 Task: Create a due date automation trigger when advanced on, 2 hours before a card is due add fields with custom field "Resume" set to a number greater or equal to 1 and lower than 10.
Action: Mouse moved to (1239, 94)
Screenshot: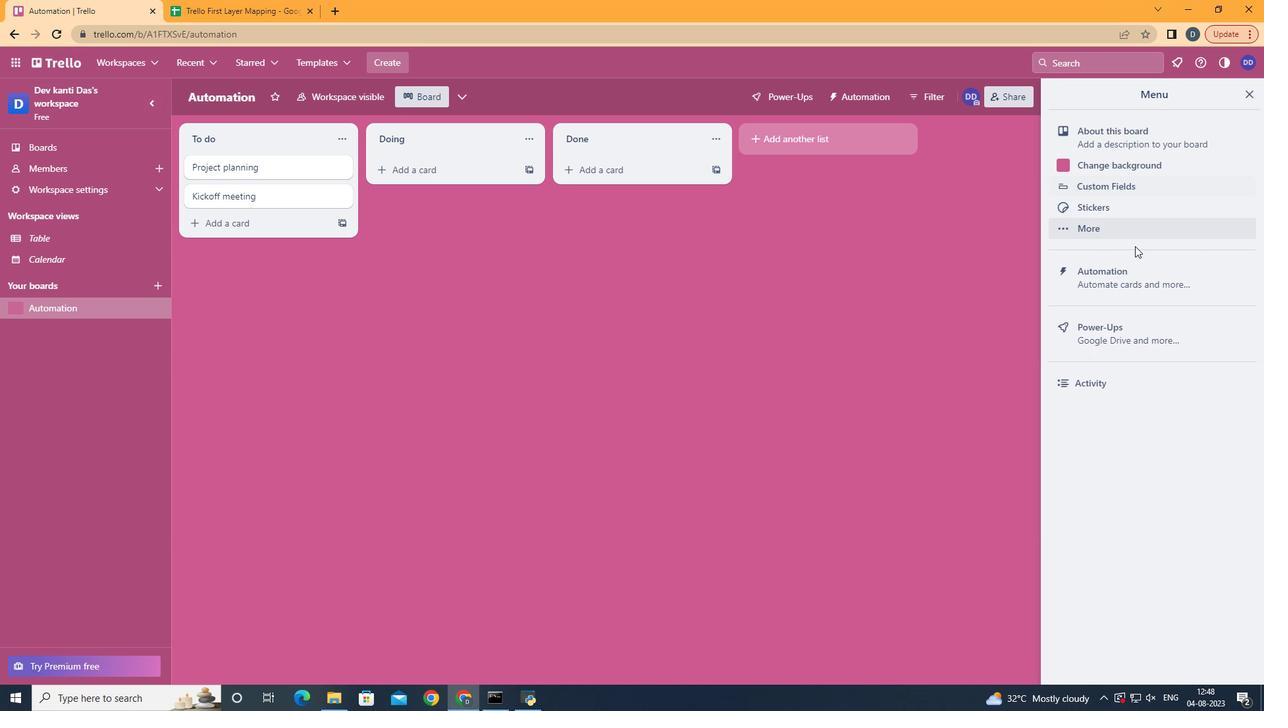
Action: Mouse pressed left at (1239, 94)
Screenshot: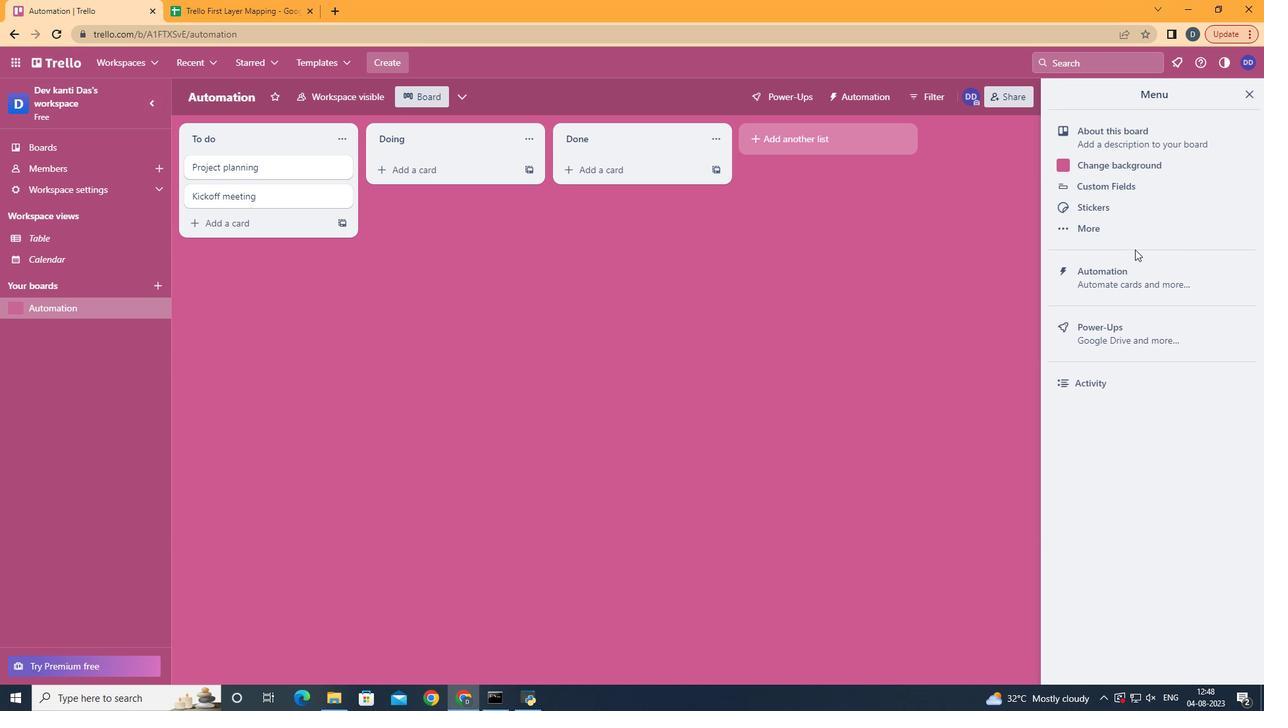 
Action: Mouse moved to (1126, 259)
Screenshot: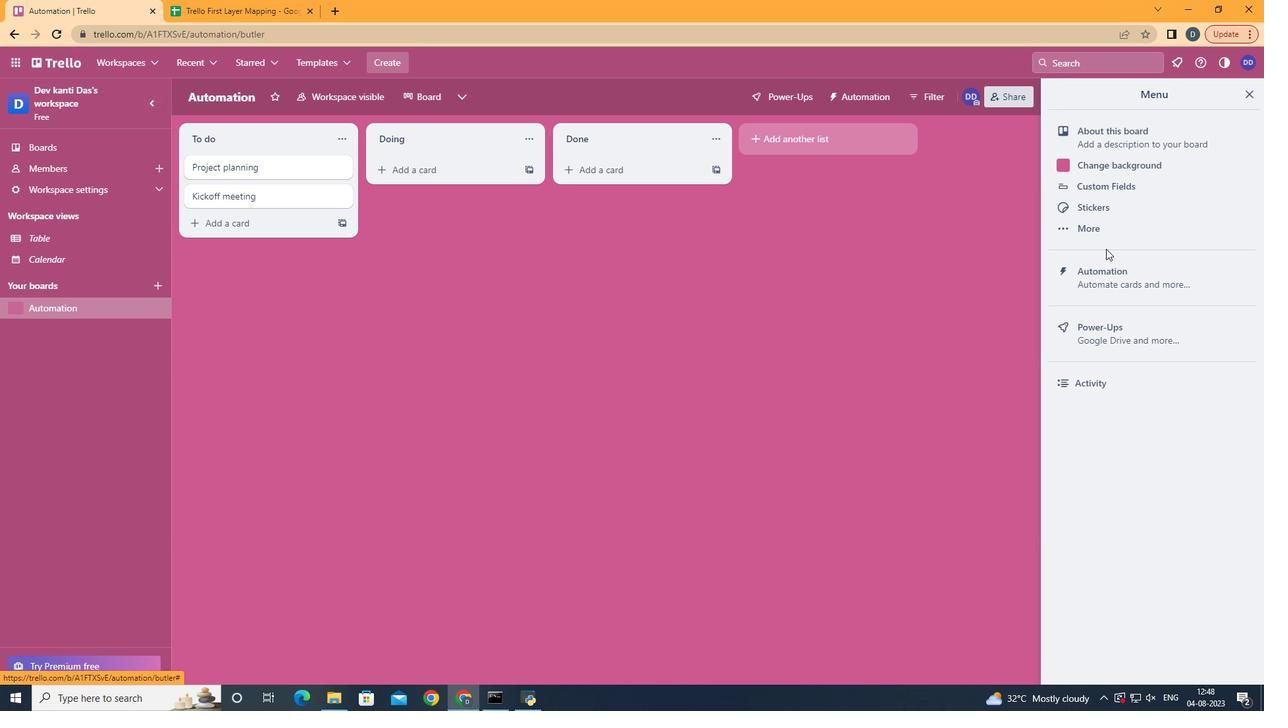 
Action: Mouse pressed left at (1126, 259)
Screenshot: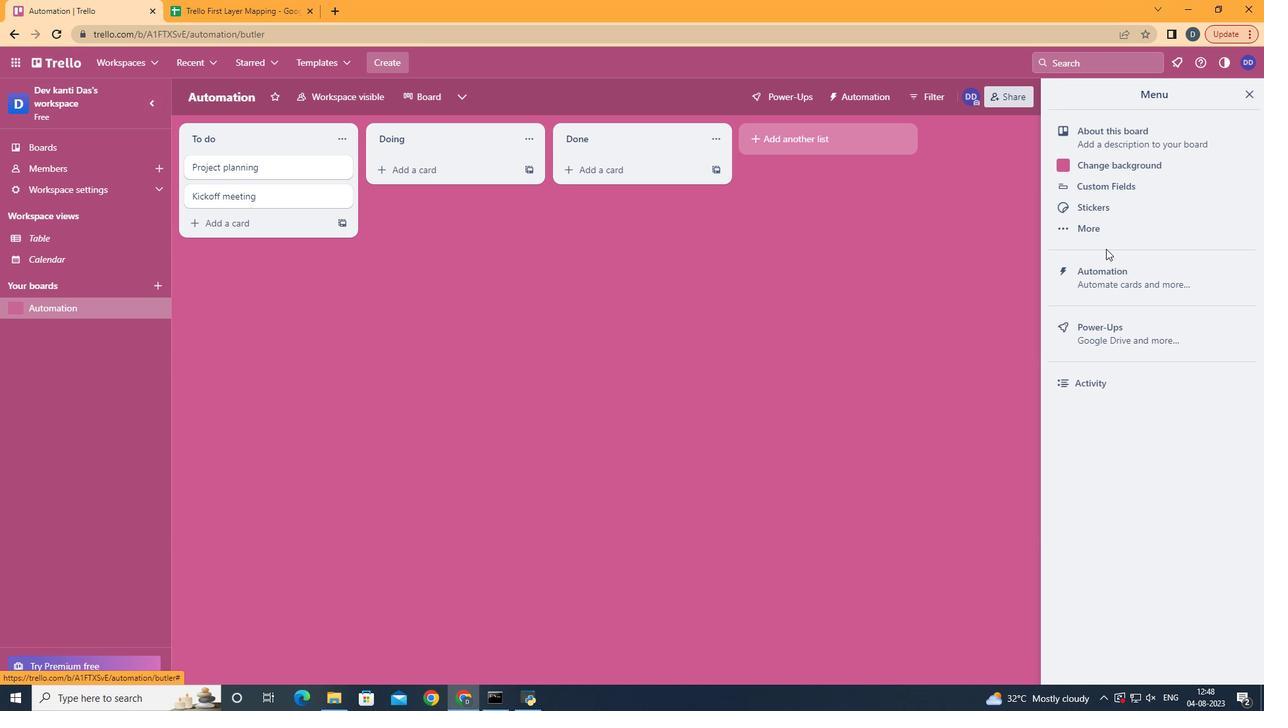 
Action: Mouse moved to (260, 259)
Screenshot: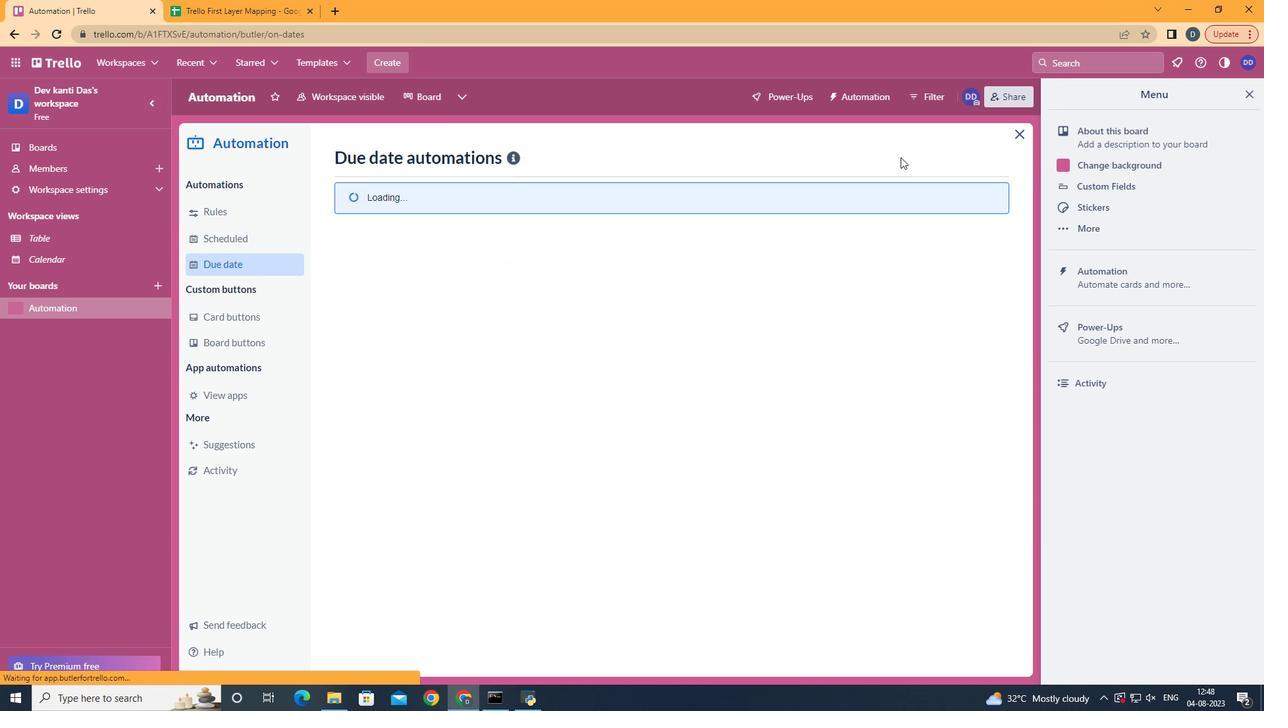 
Action: Mouse pressed left at (260, 259)
Screenshot: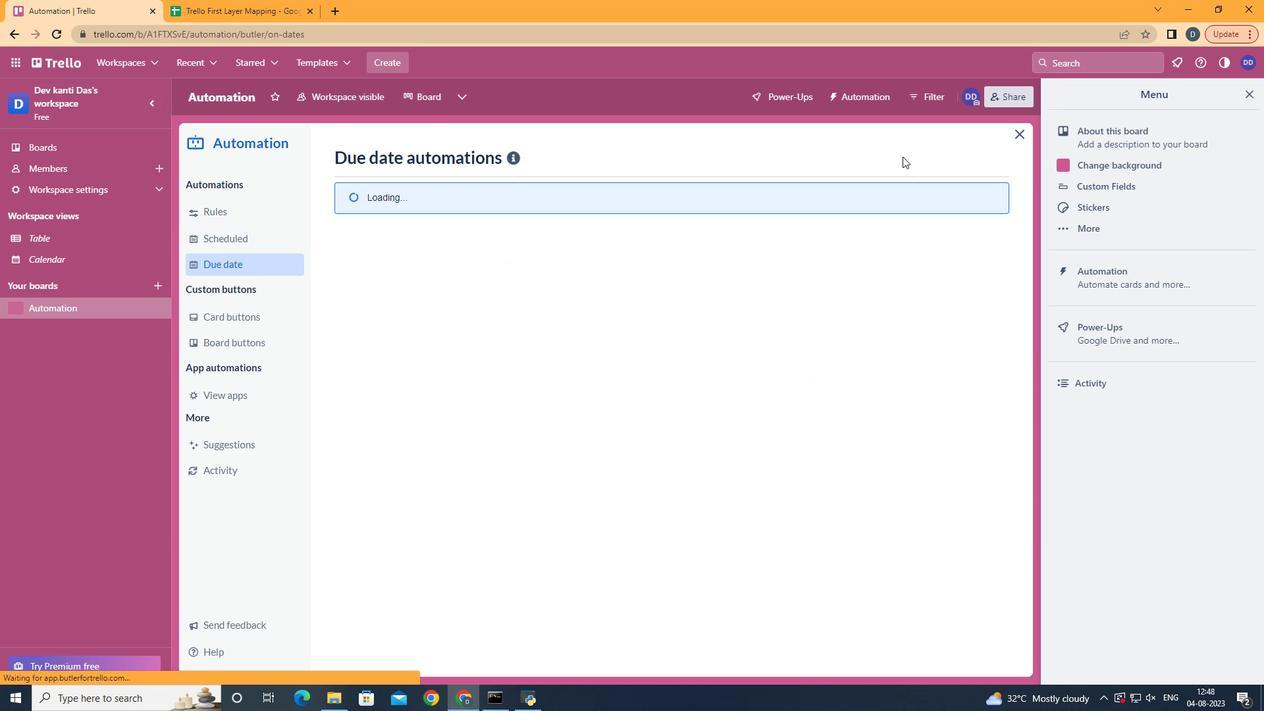 
Action: Mouse moved to (922, 156)
Screenshot: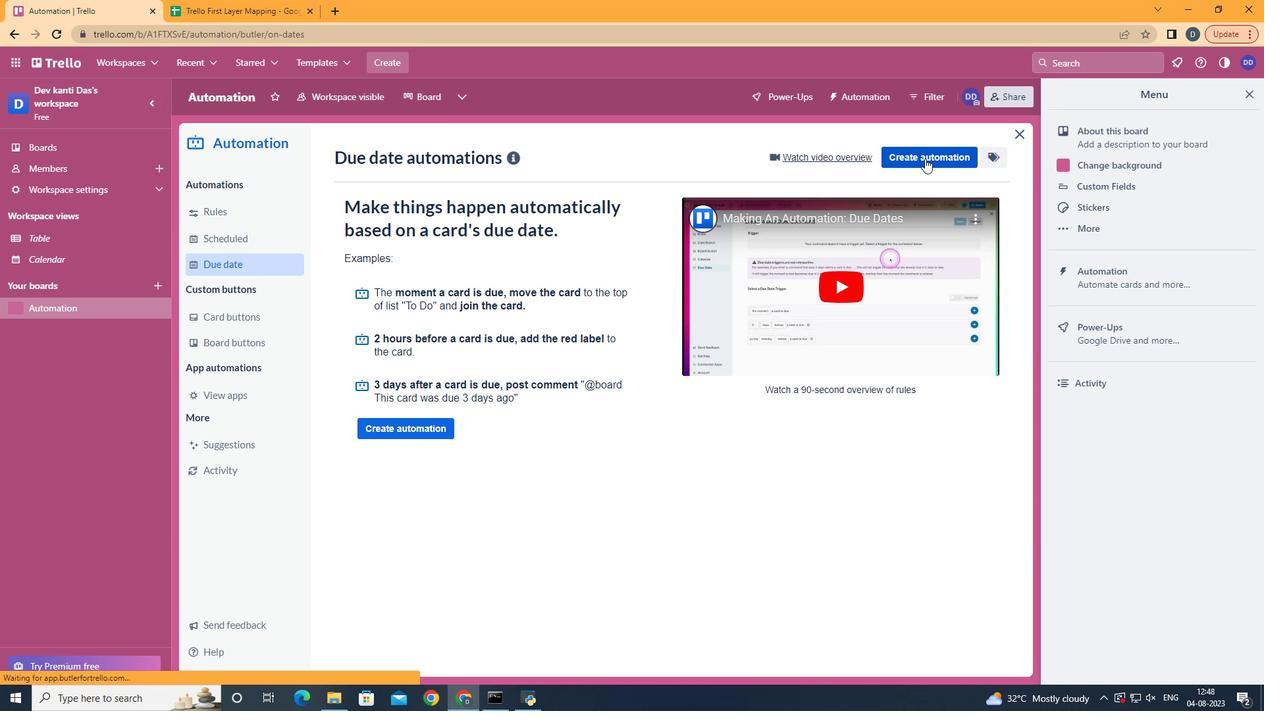 
Action: Mouse pressed left at (922, 156)
Screenshot: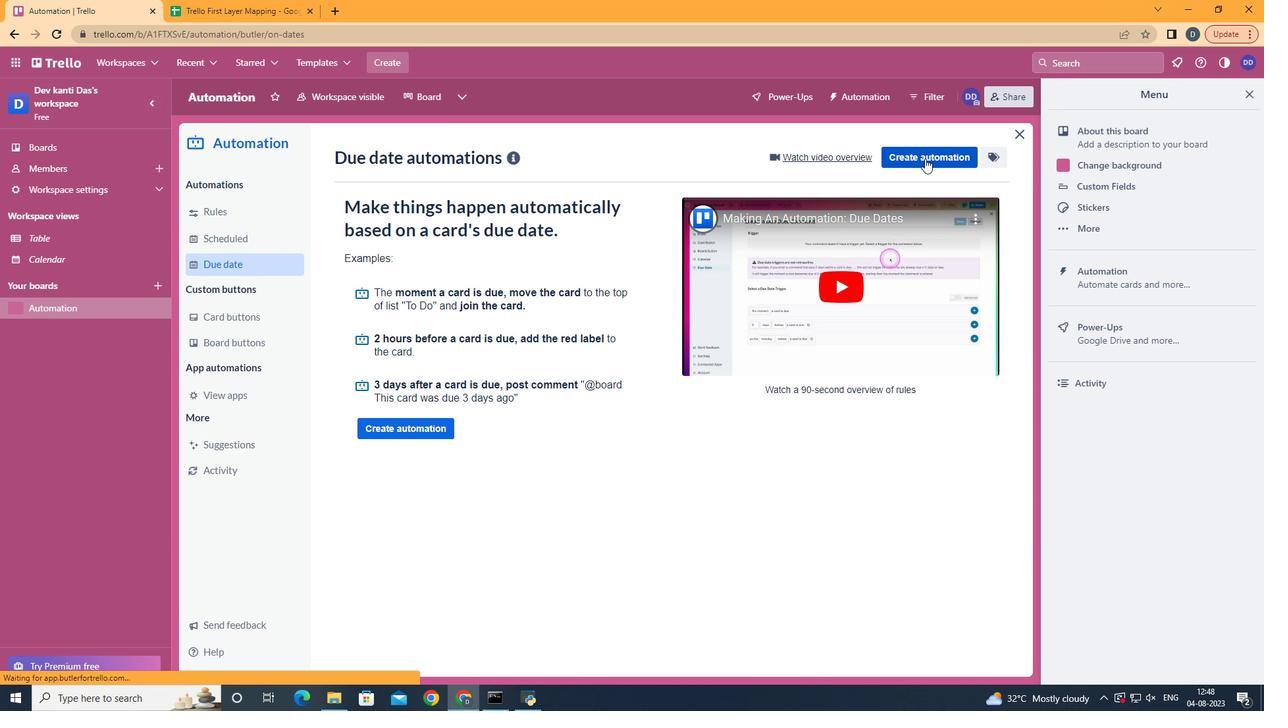
Action: Mouse pressed left at (922, 156)
Screenshot: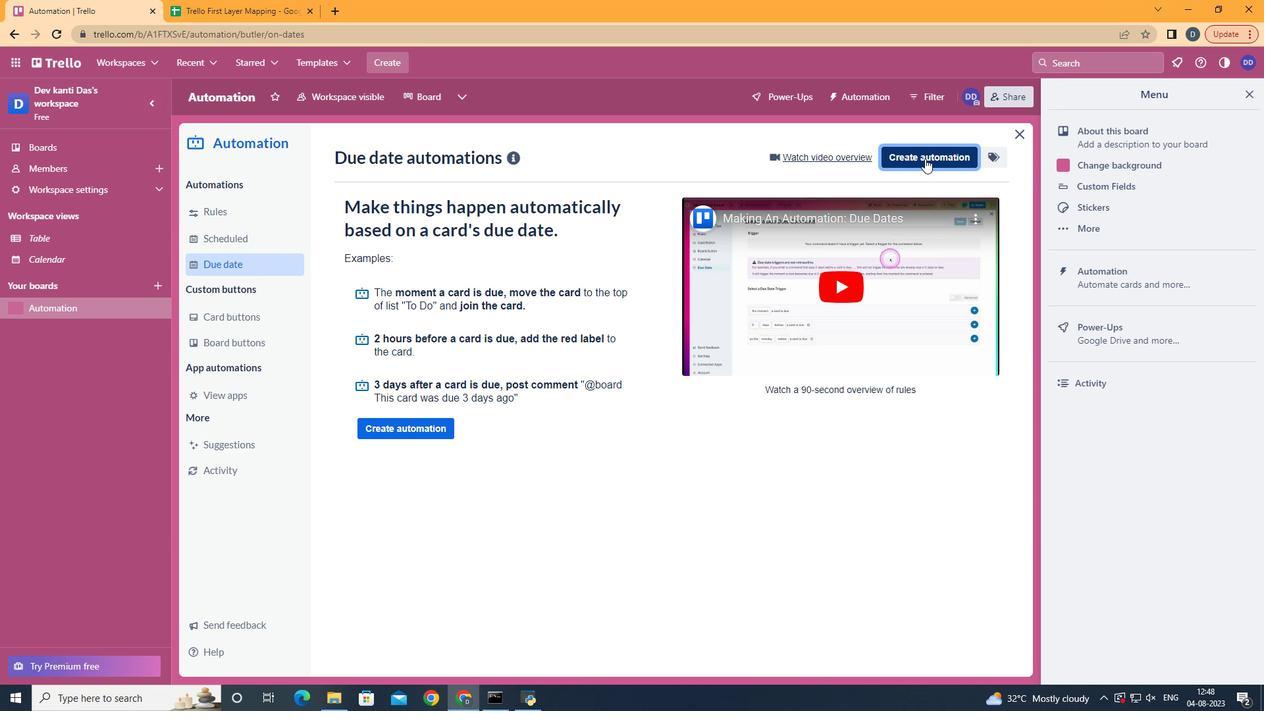 
Action: Mouse moved to (752, 285)
Screenshot: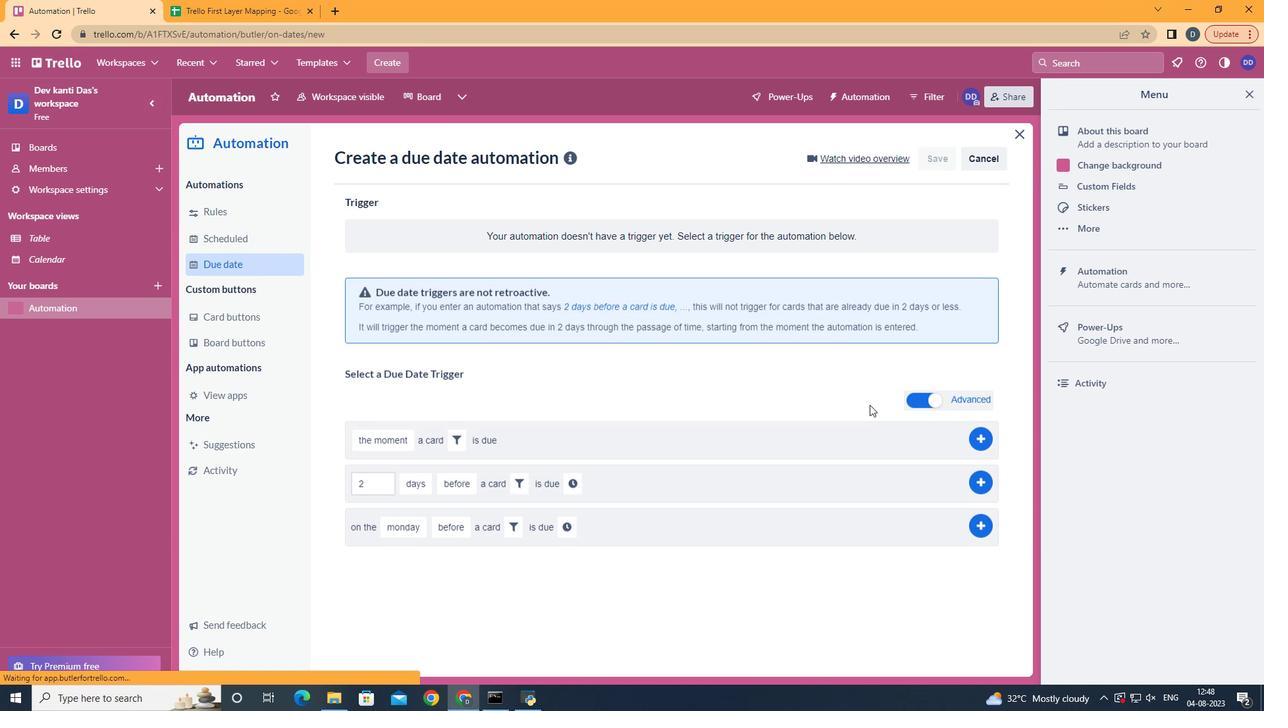
Action: Mouse pressed left at (752, 285)
Screenshot: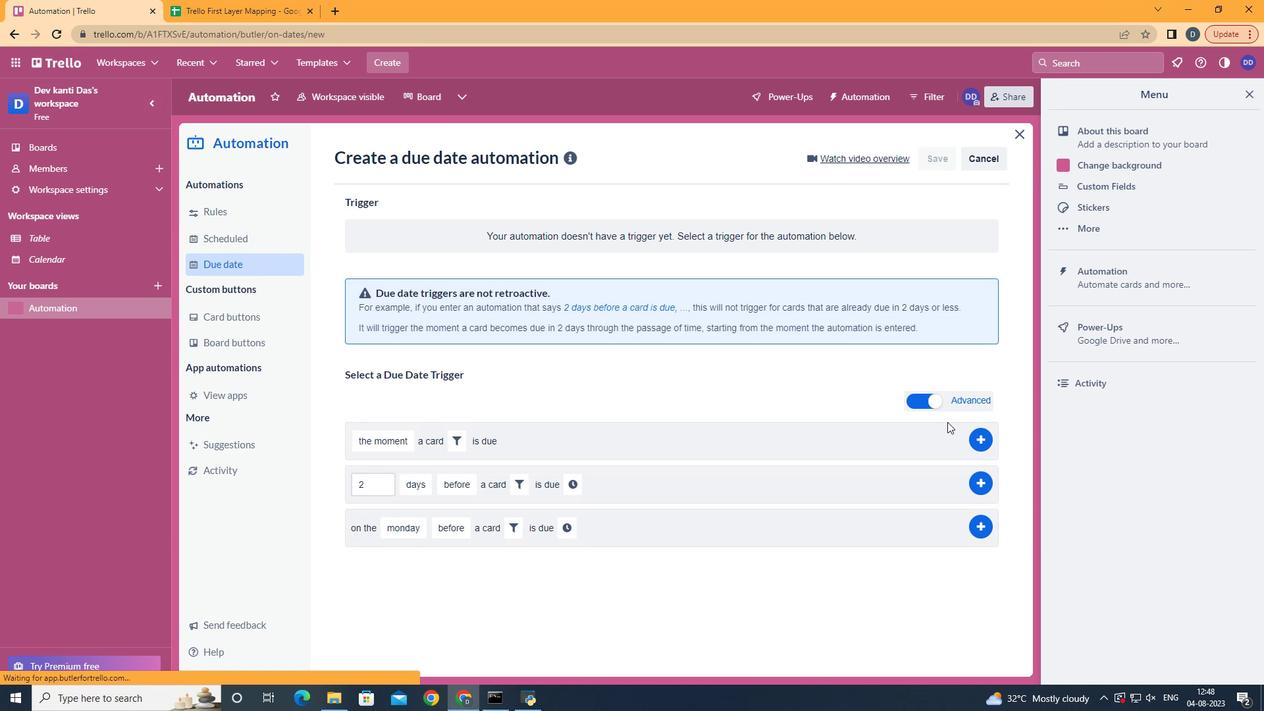 
Action: Mouse moved to (428, 561)
Screenshot: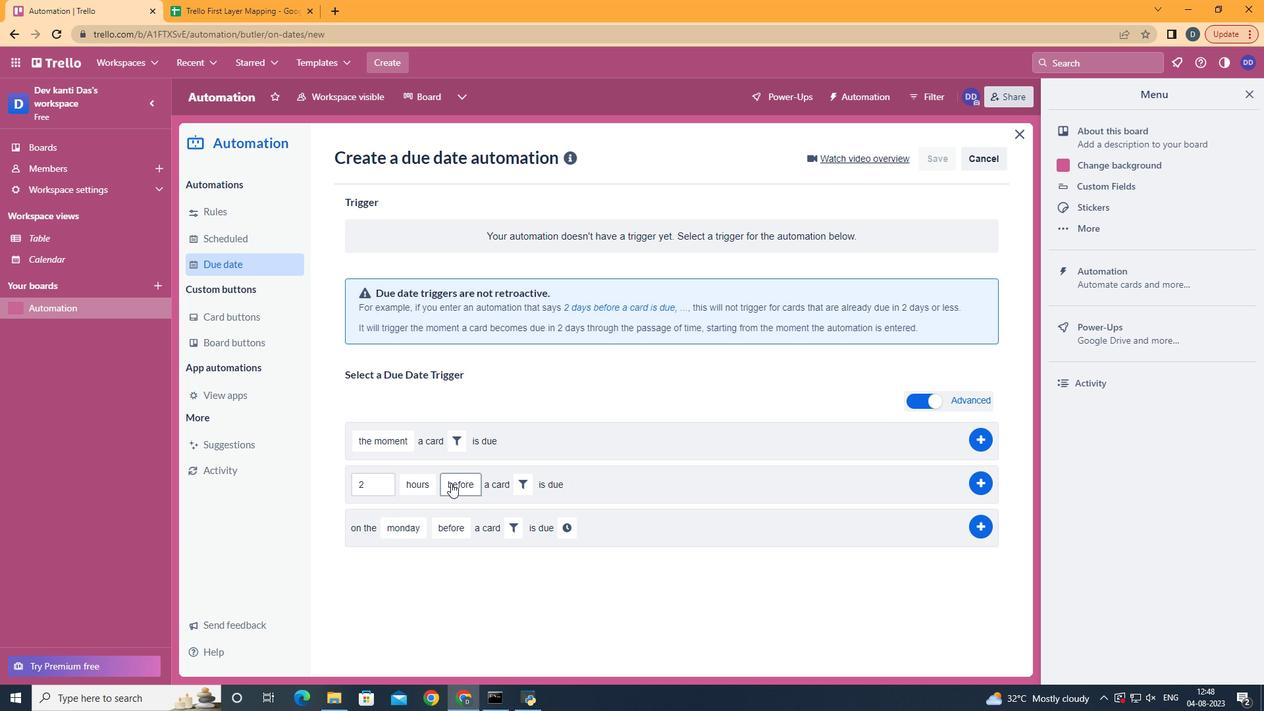 
Action: Mouse pressed left at (428, 561)
Screenshot: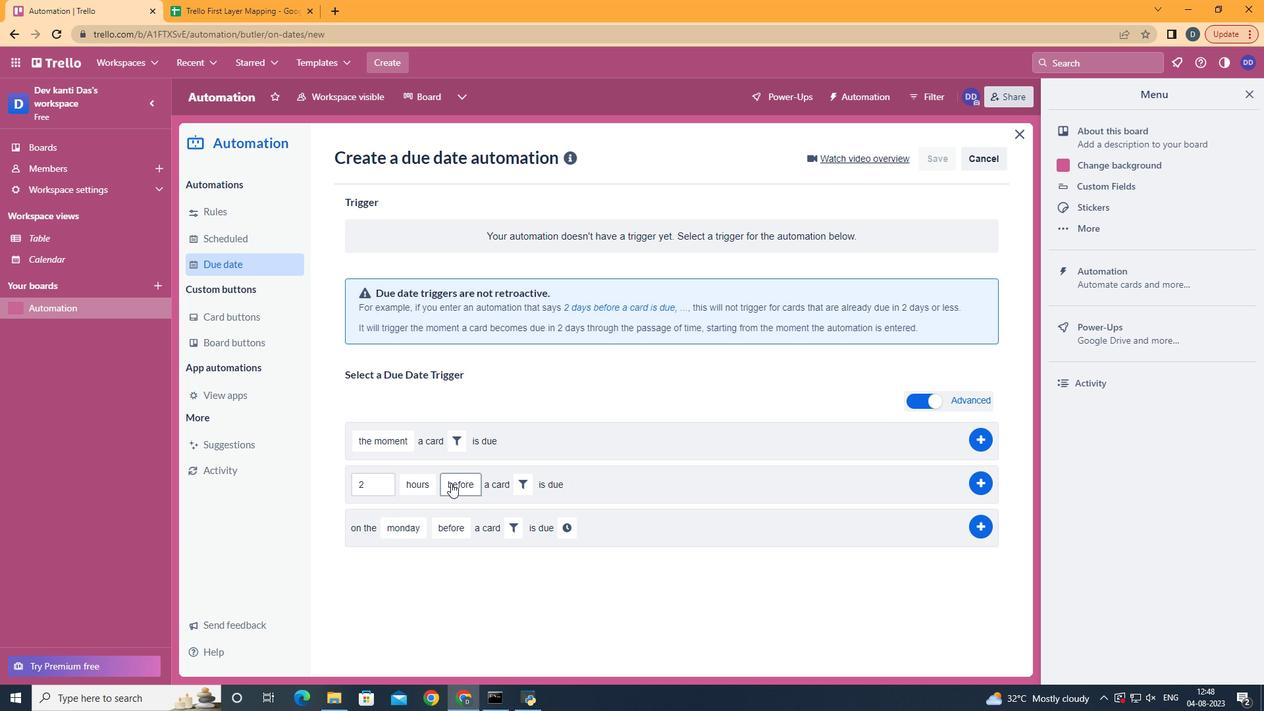 
Action: Mouse moved to (459, 507)
Screenshot: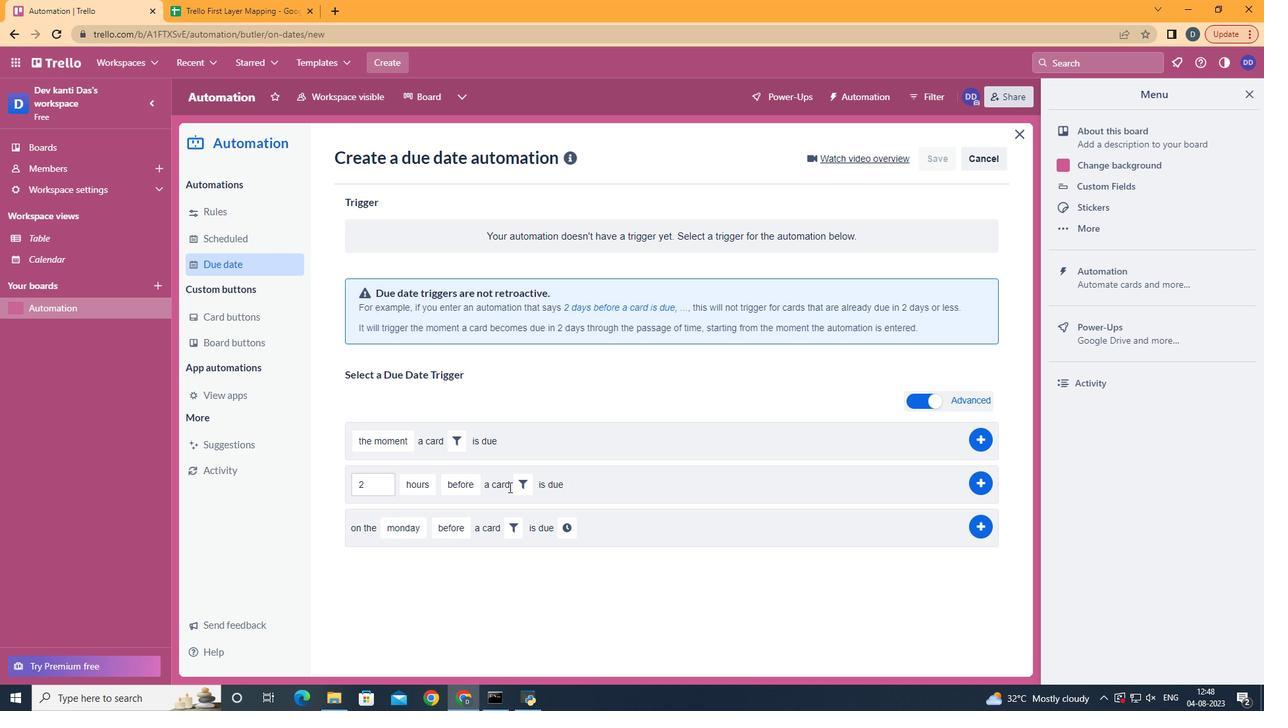 
Action: Mouse pressed left at (459, 507)
Screenshot: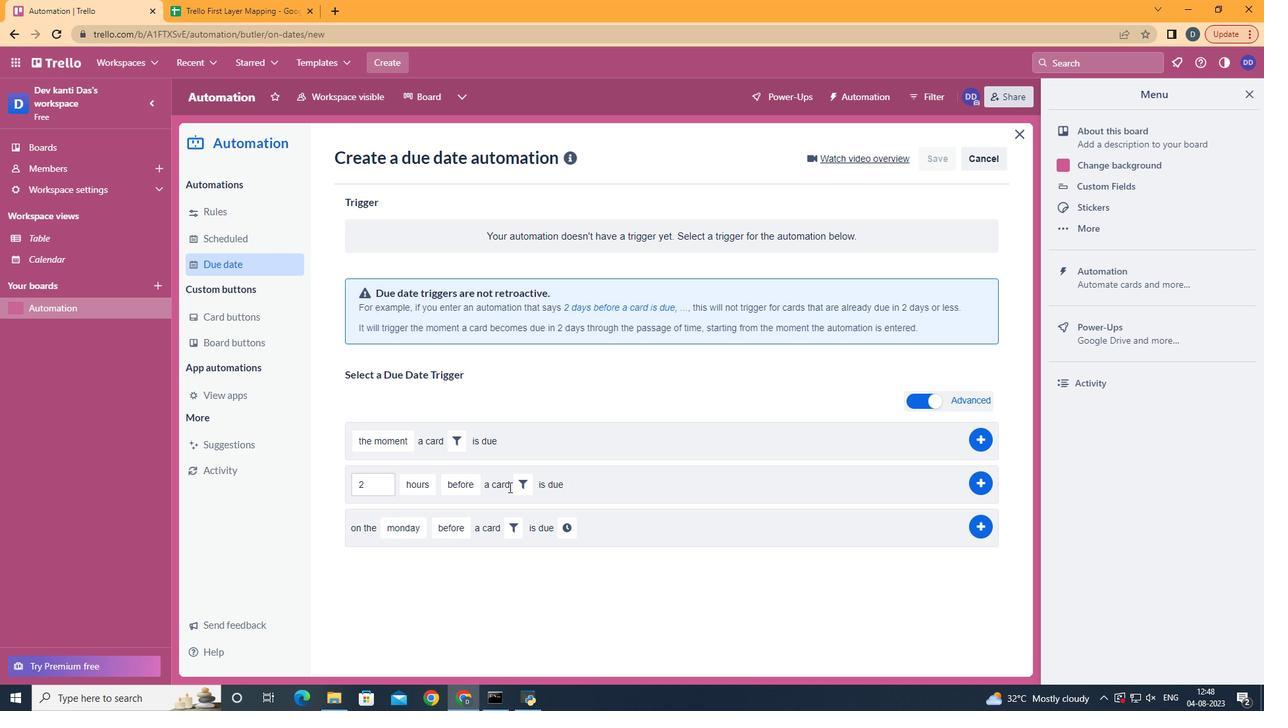 
Action: Mouse moved to (506, 484)
Screenshot: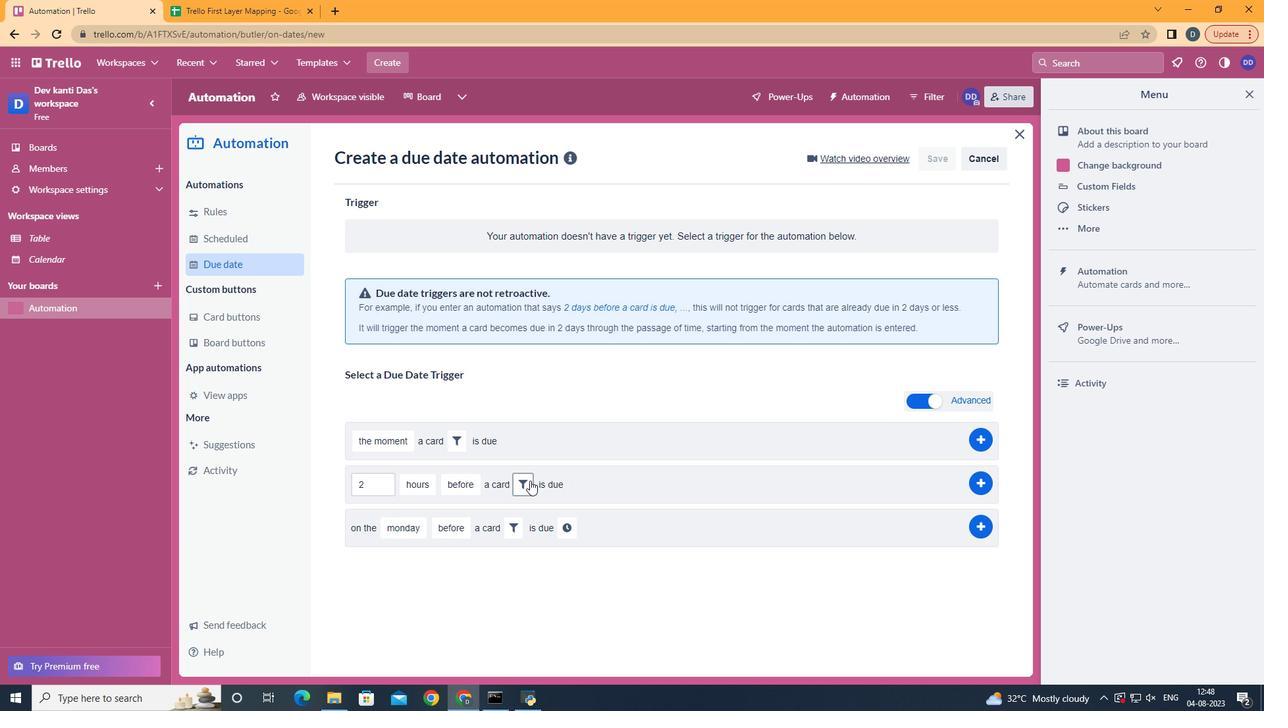 
Action: Mouse pressed left at (506, 484)
Screenshot: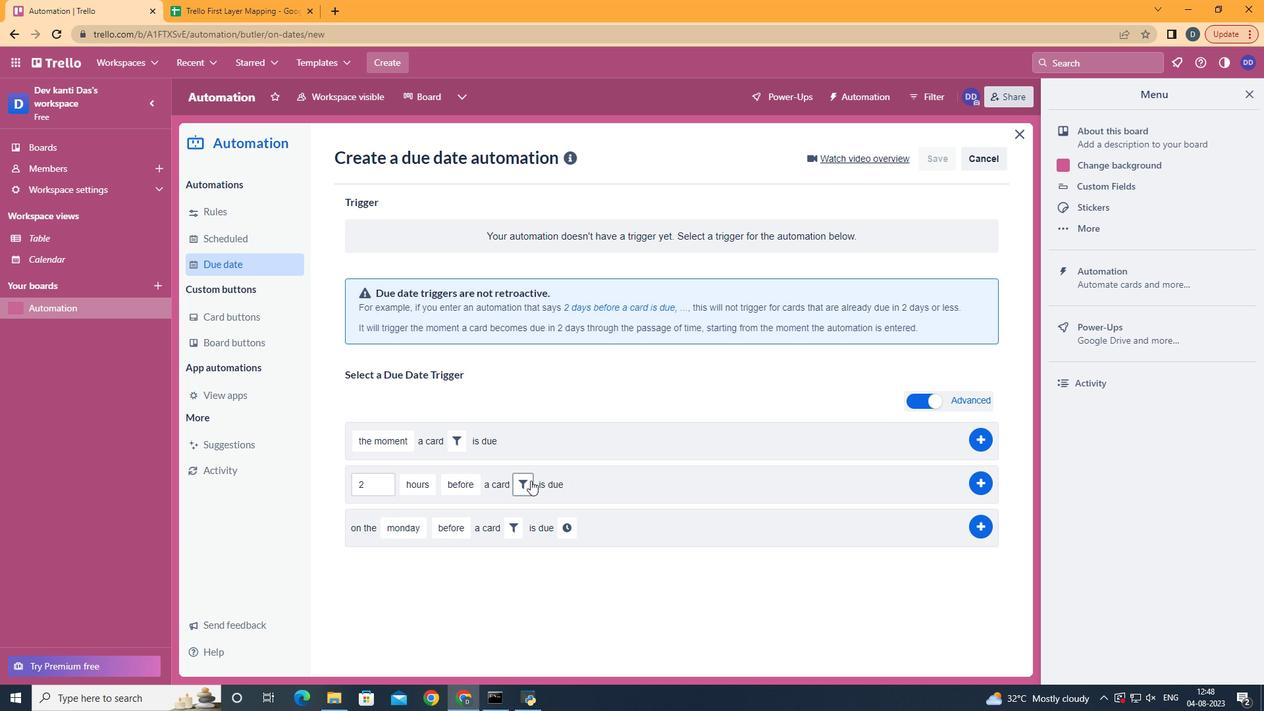 
Action: Mouse moved to (527, 478)
Screenshot: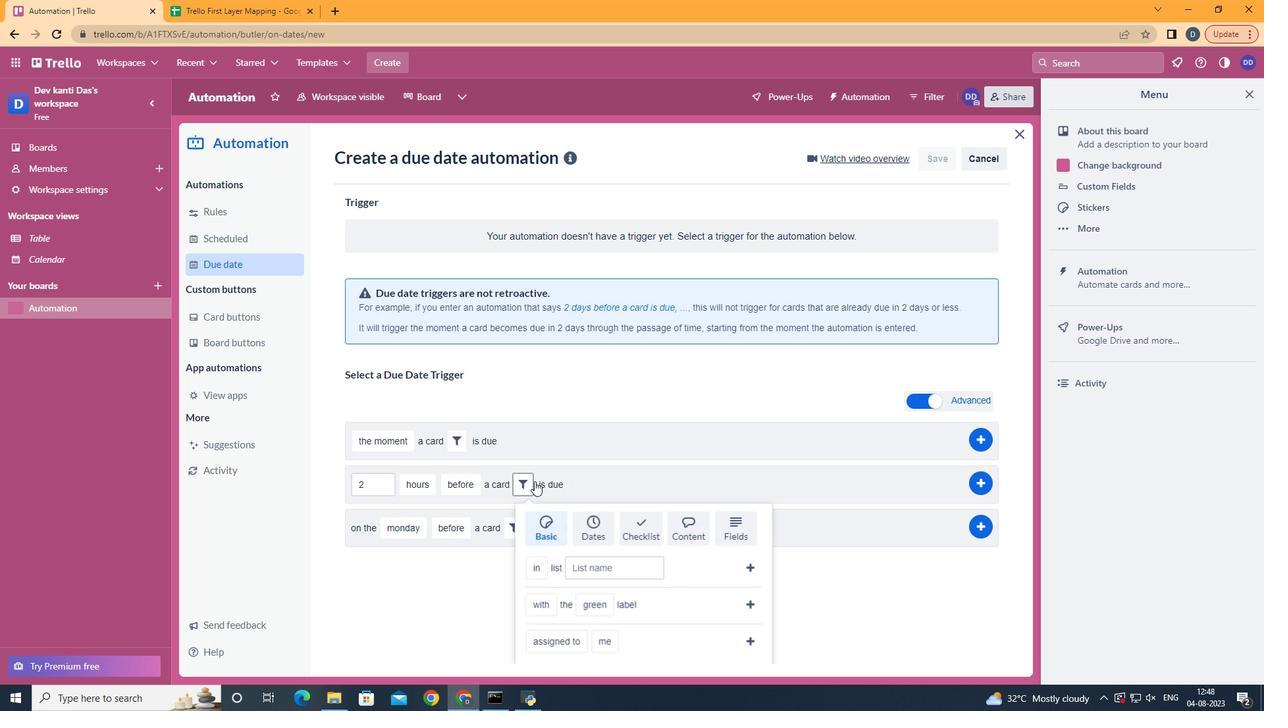 
Action: Mouse pressed left at (527, 478)
Screenshot: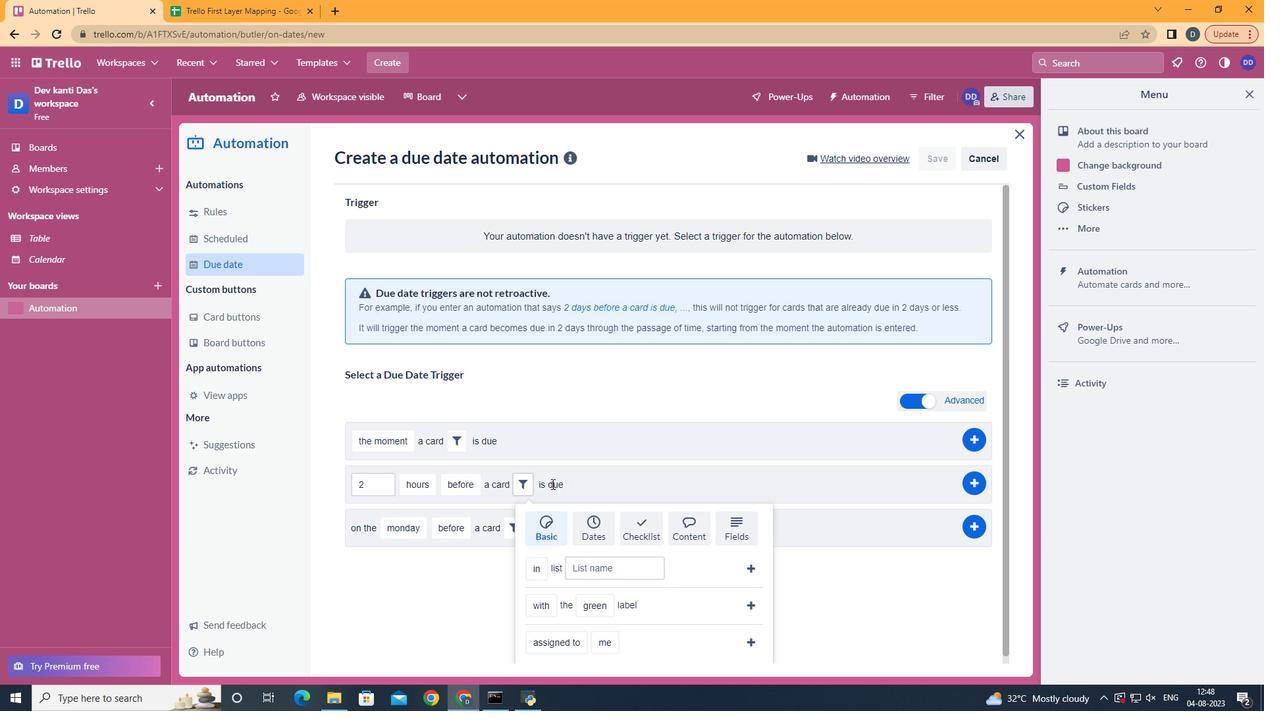 
Action: Mouse moved to (748, 524)
Screenshot: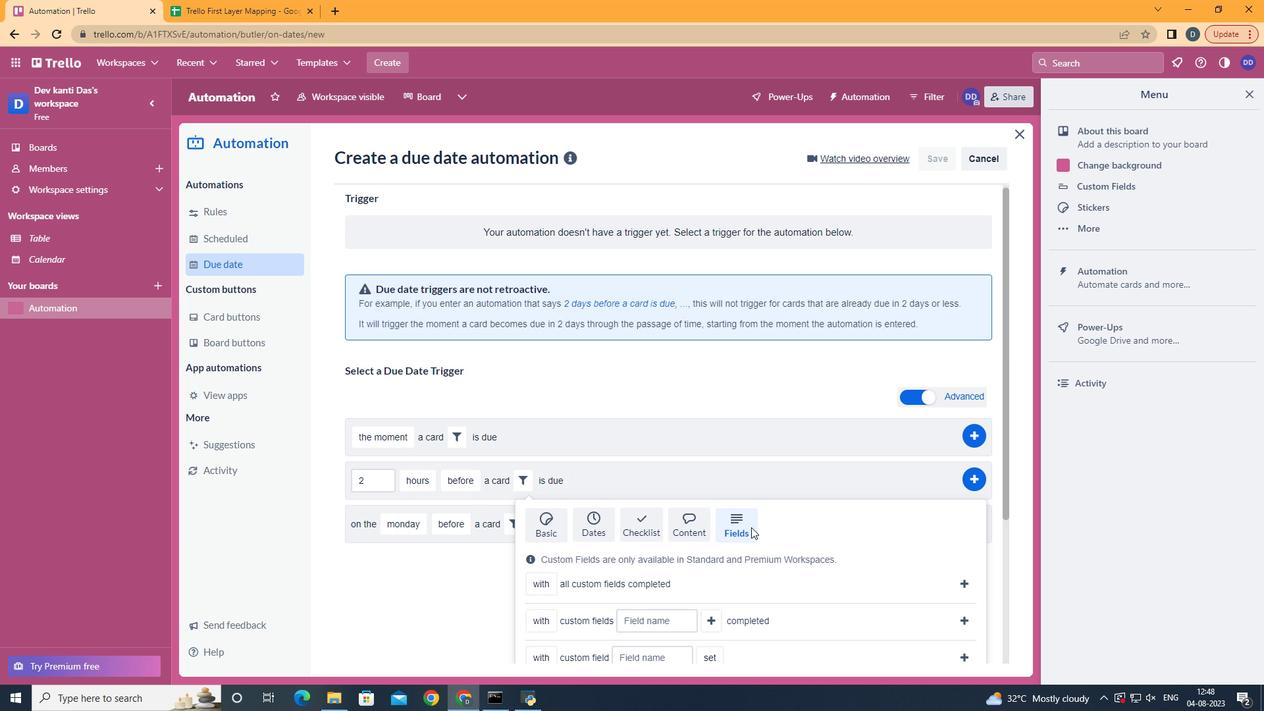 
Action: Mouse pressed left at (748, 524)
Screenshot: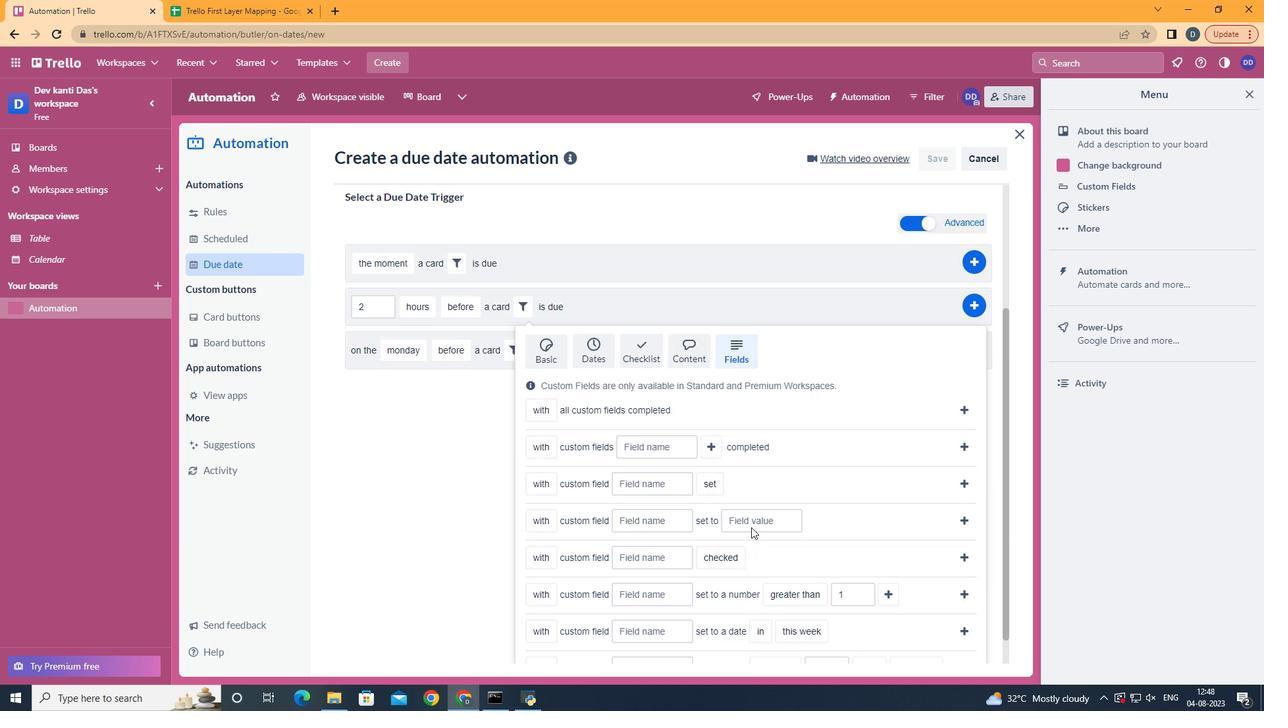 
Action: Mouse scrolled (748, 524) with delta (0, 0)
Screenshot: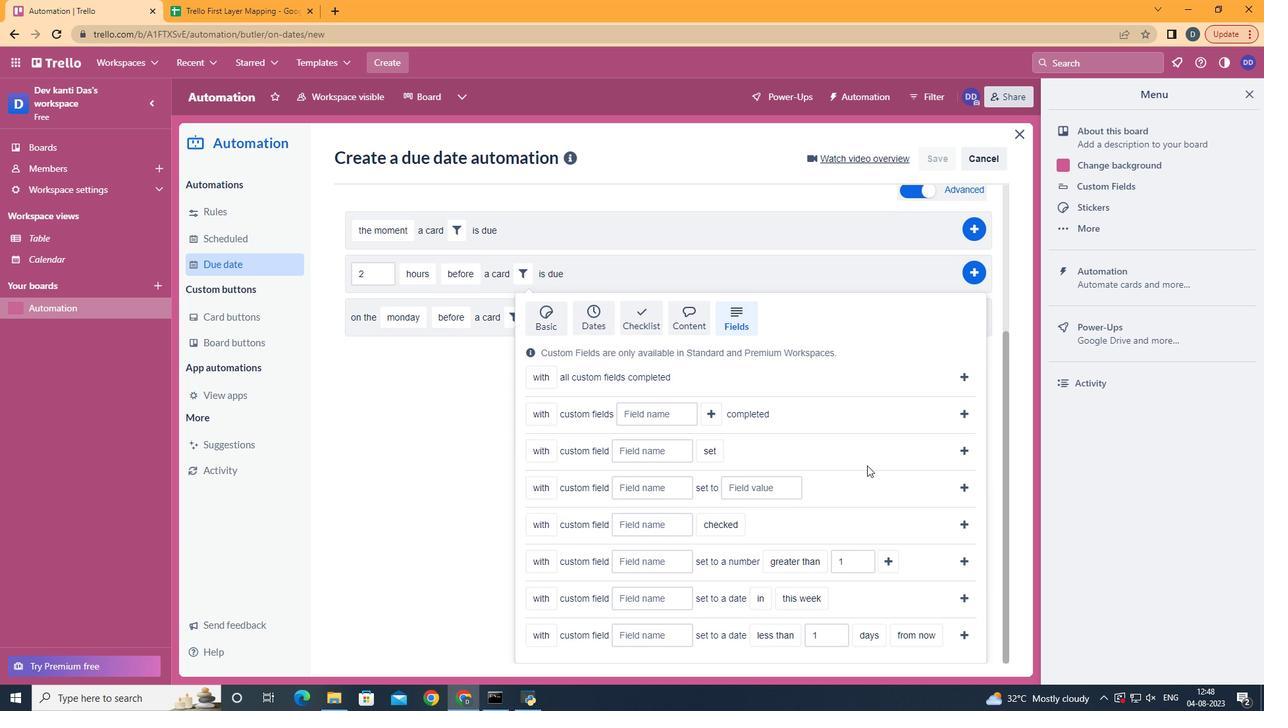 
Action: Mouse scrolled (748, 524) with delta (0, 0)
Screenshot: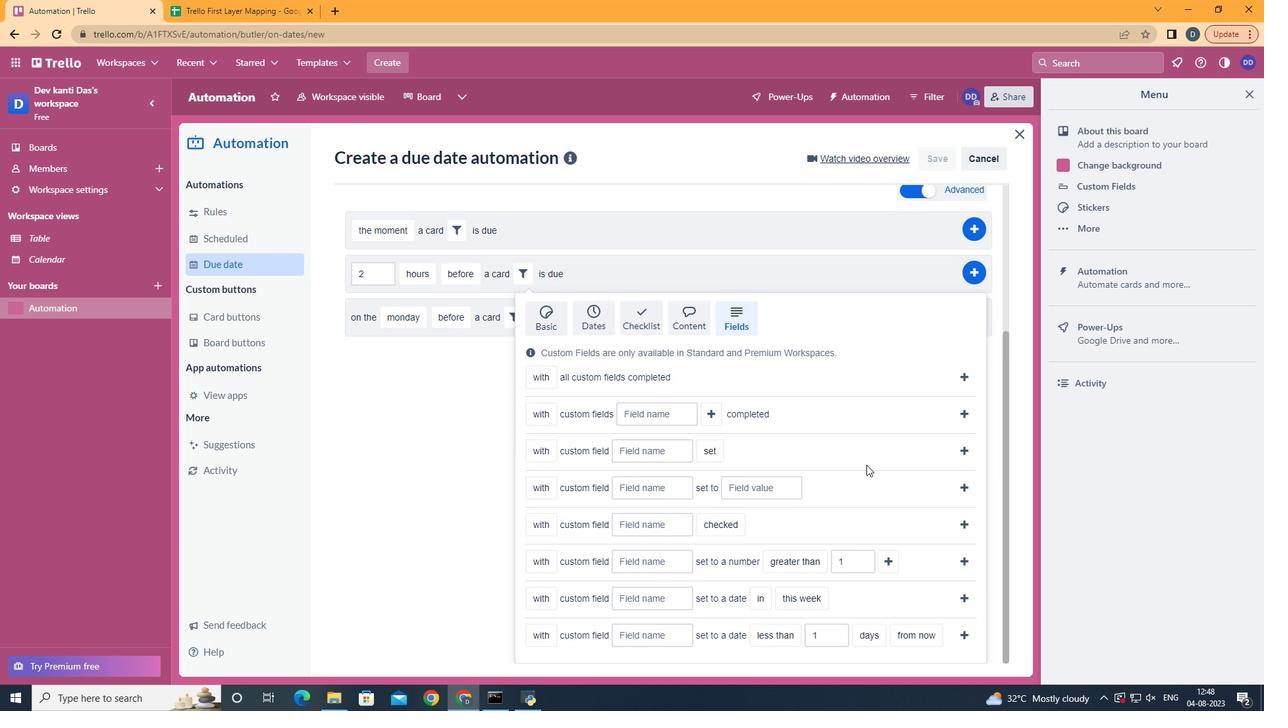 
Action: Mouse scrolled (748, 524) with delta (0, 0)
Screenshot: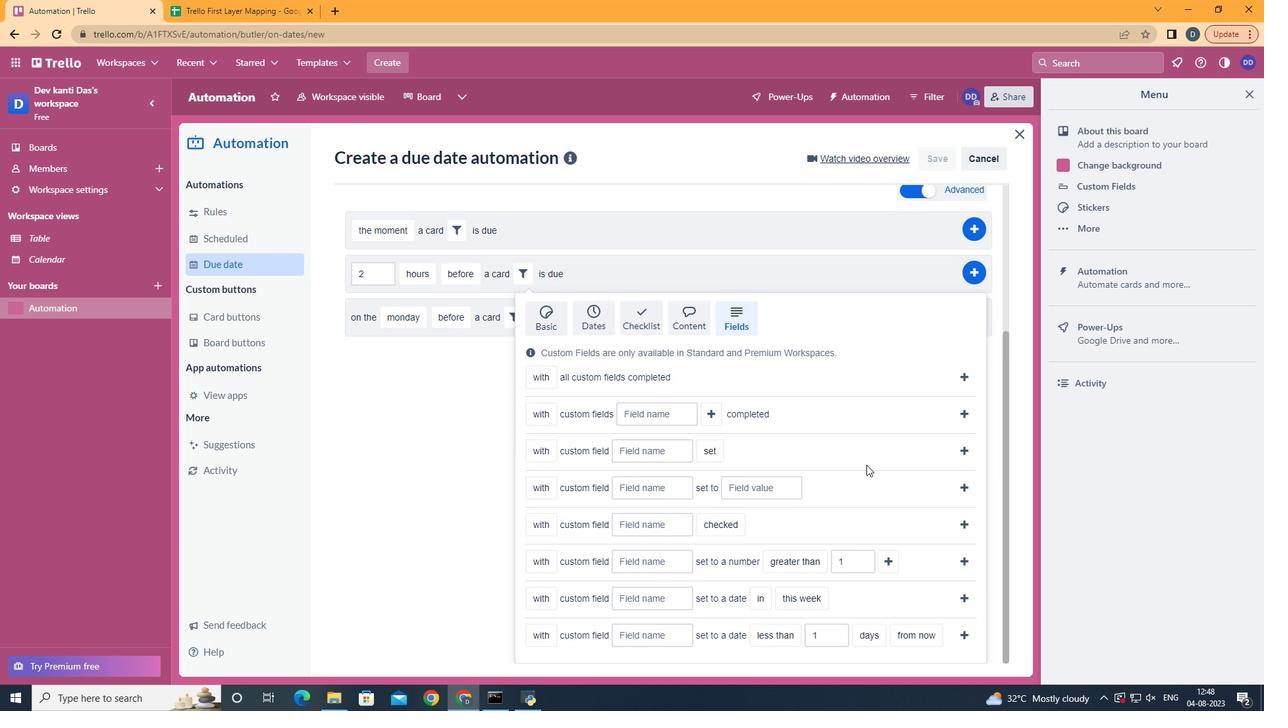 
Action: Mouse scrolled (748, 524) with delta (0, 0)
Screenshot: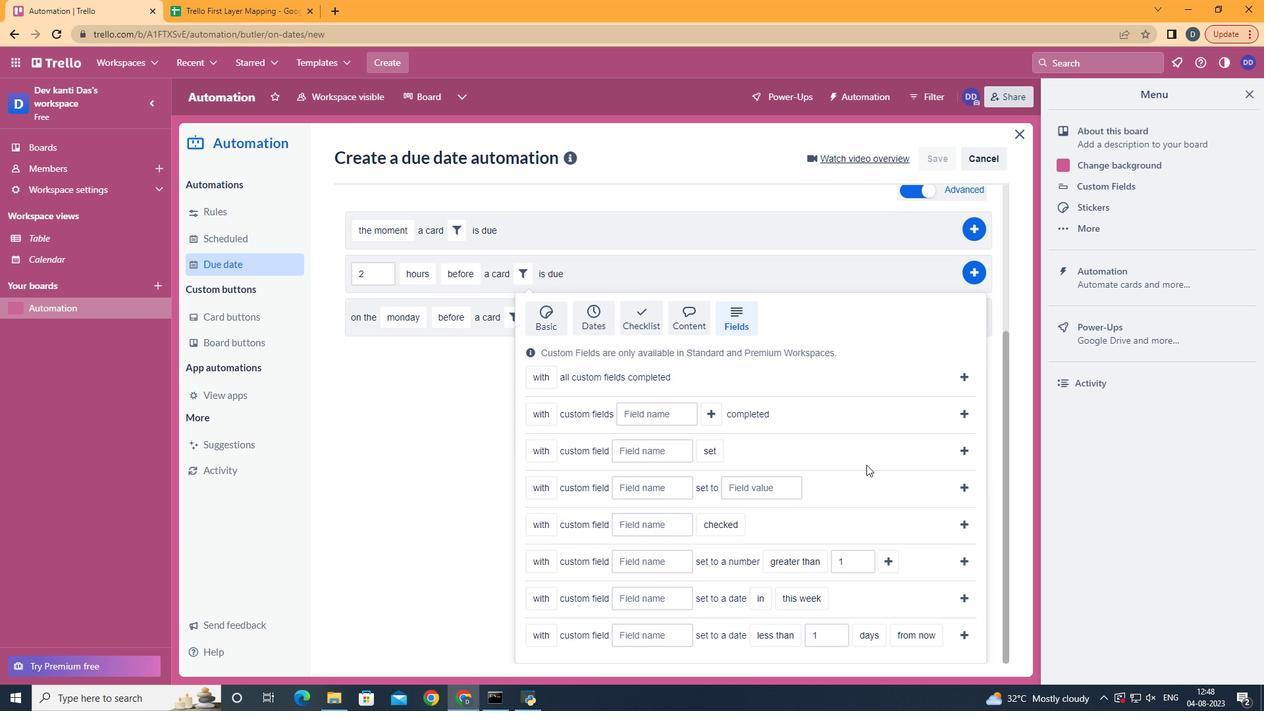 
Action: Mouse scrolled (748, 524) with delta (0, 0)
Screenshot: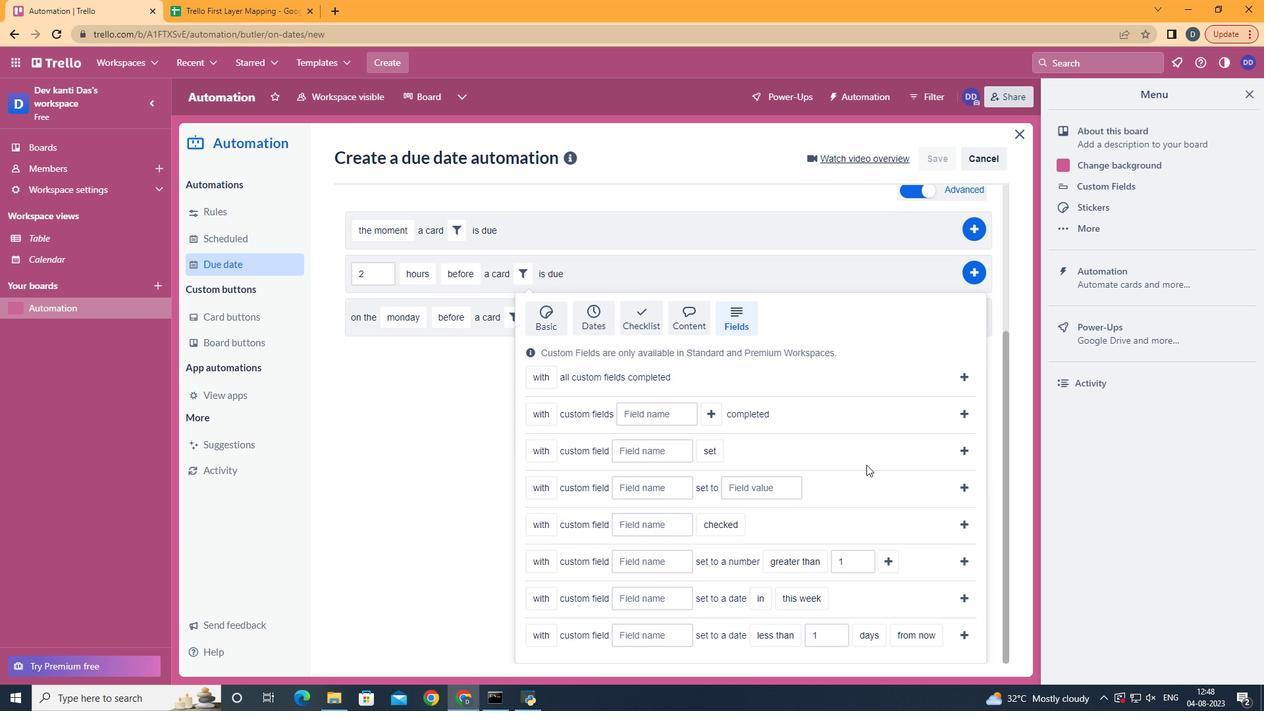 
Action: Mouse moved to (553, 580)
Screenshot: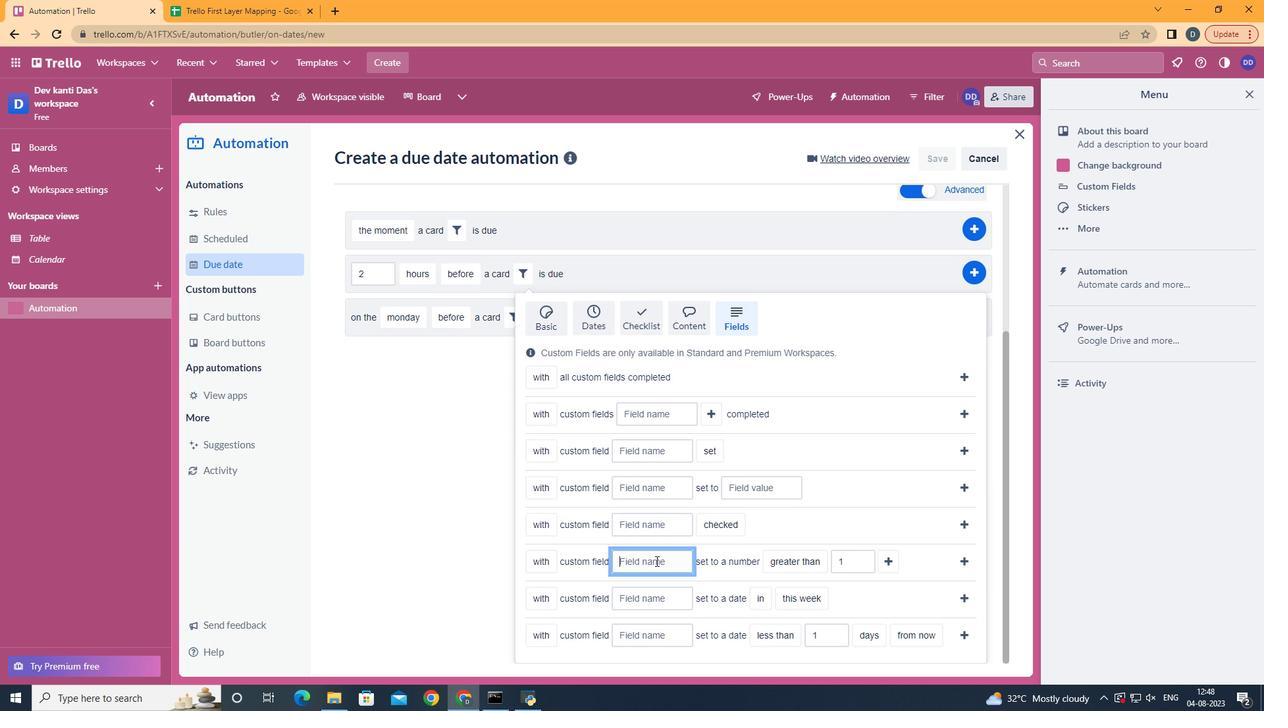 
Action: Mouse pressed left at (553, 580)
Screenshot: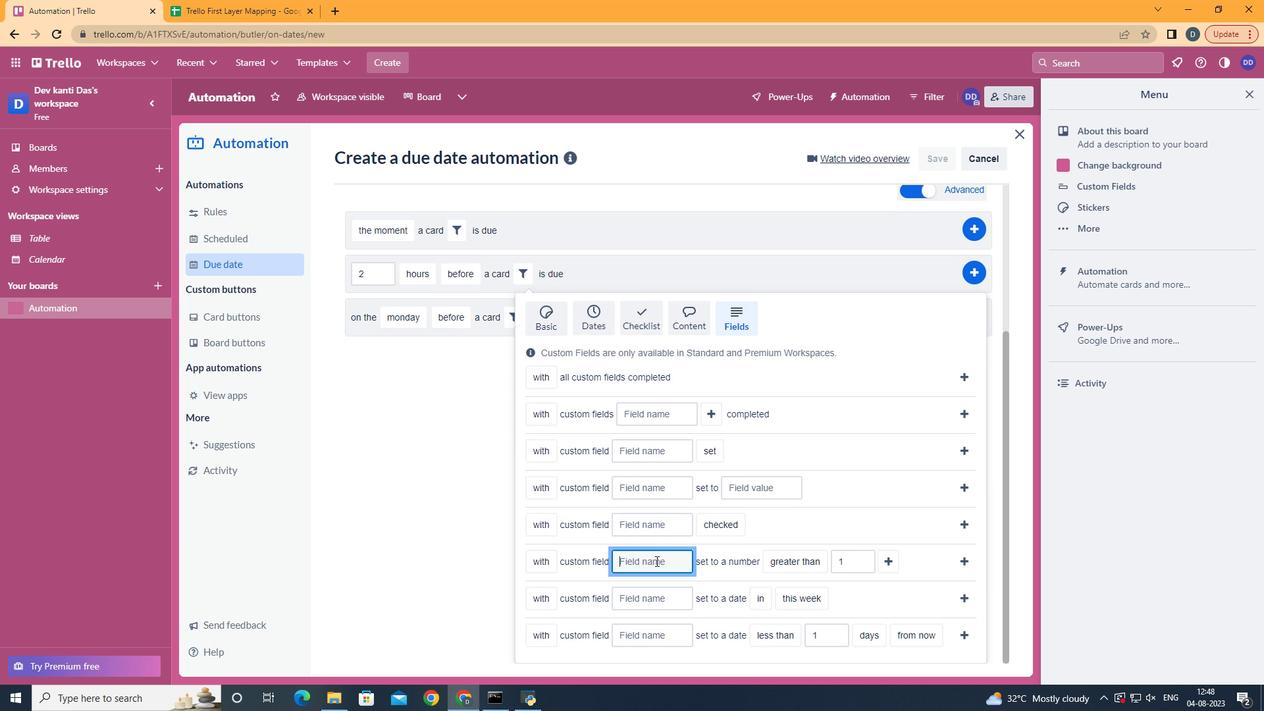 
Action: Mouse moved to (653, 558)
Screenshot: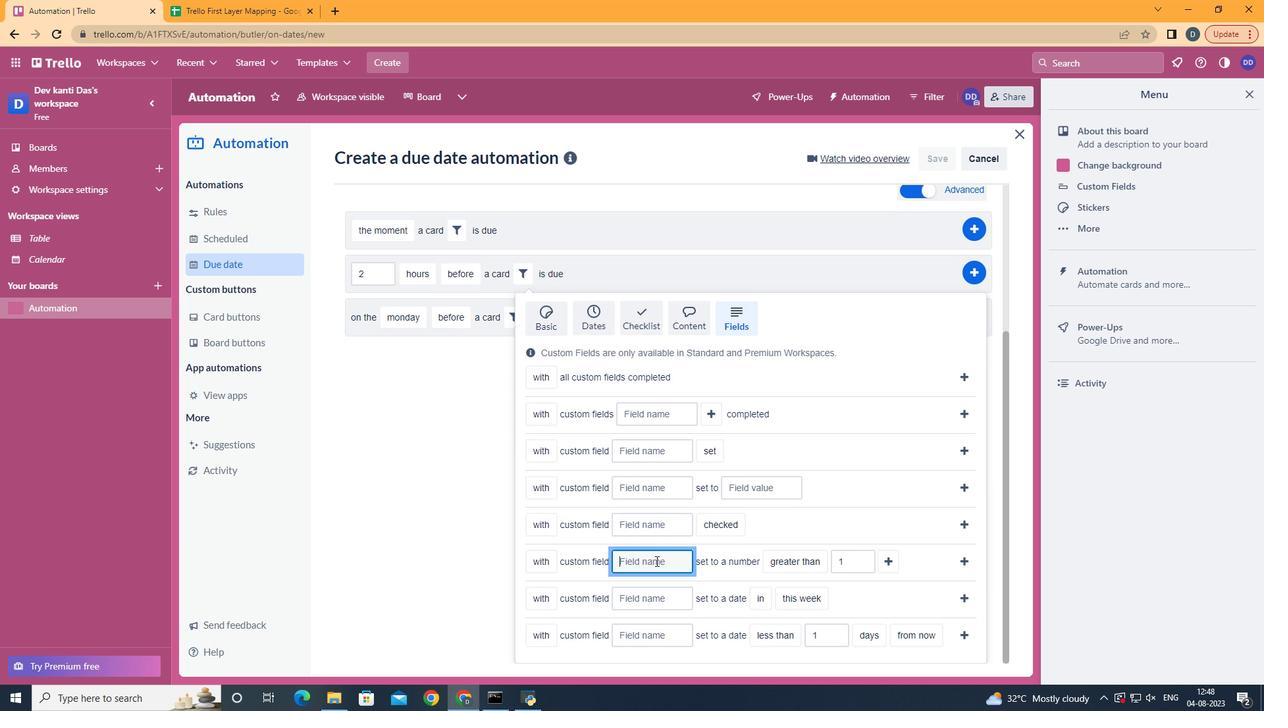 
Action: Mouse pressed left at (653, 558)
Screenshot: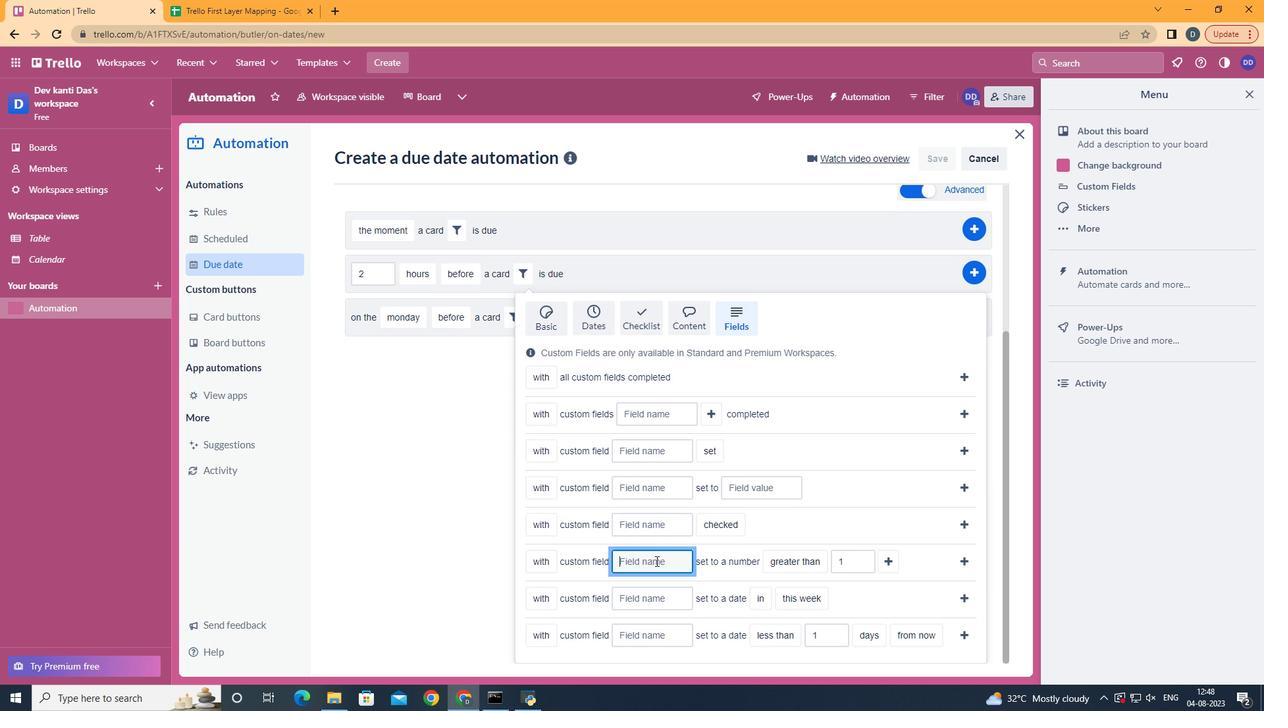 
Action: Key pressed <Key.shift>Resume
Screenshot: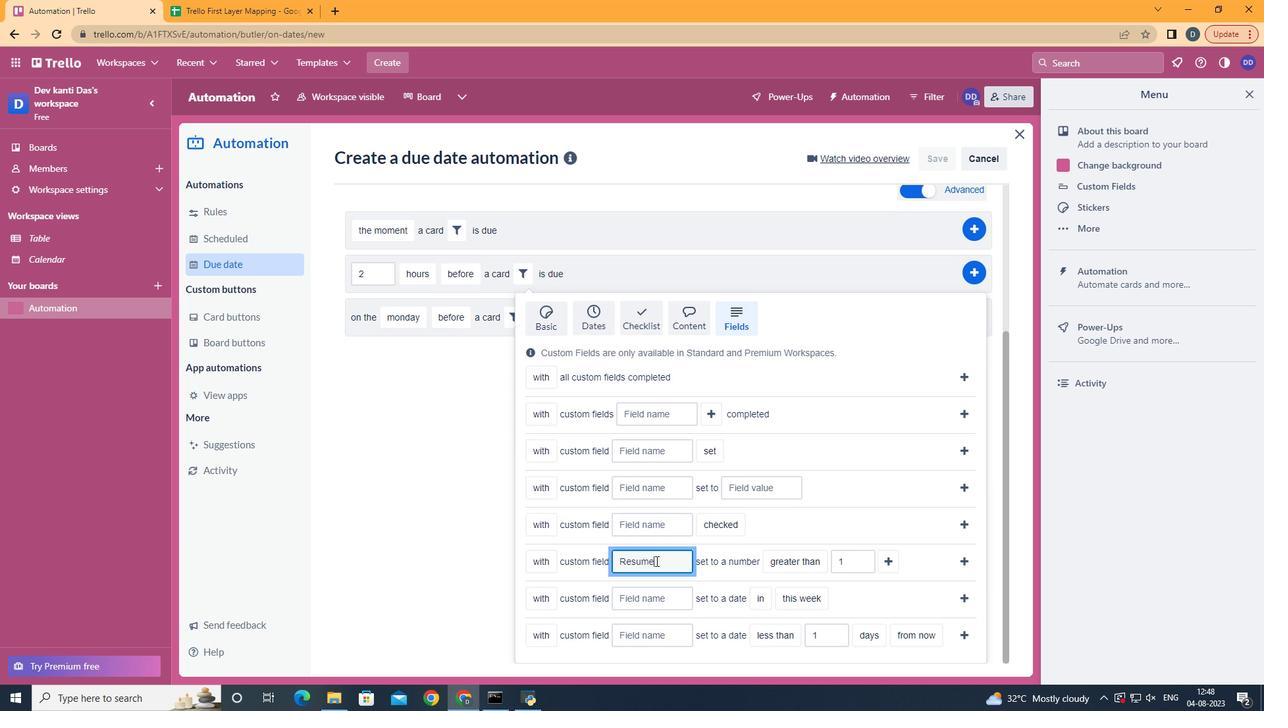 
Action: Mouse moved to (819, 478)
Screenshot: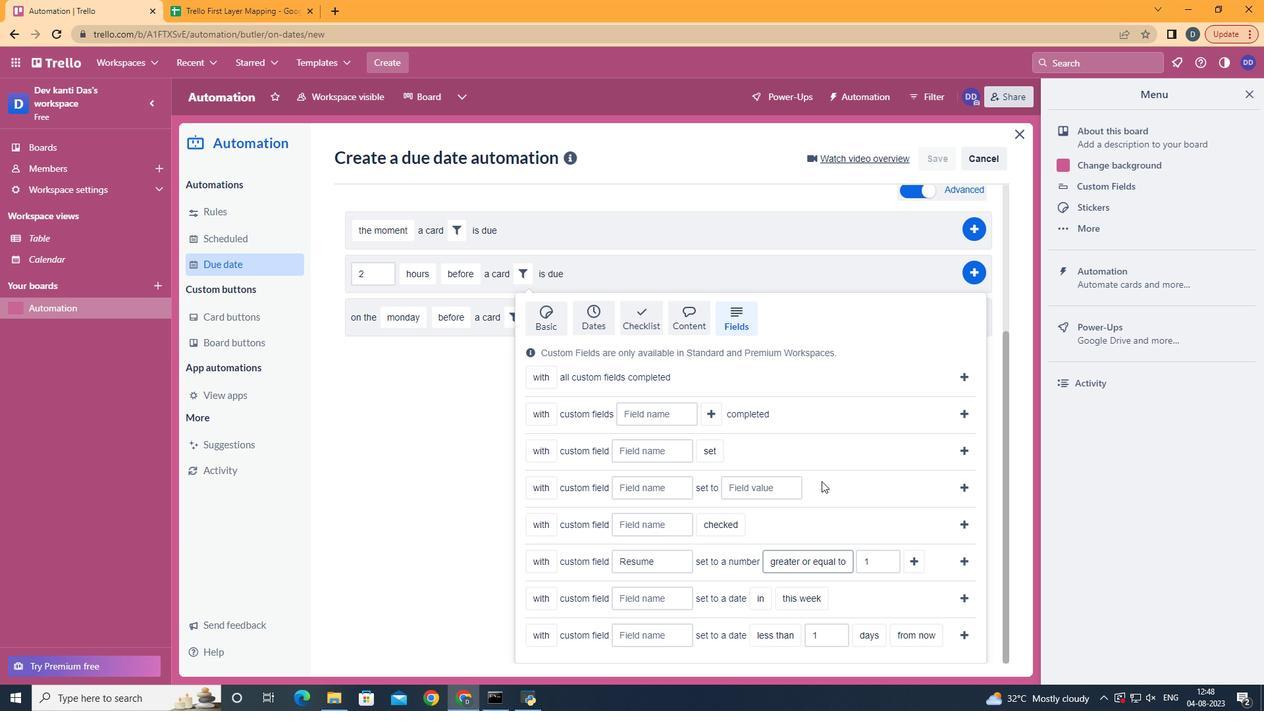 
Action: Mouse pressed left at (819, 478)
Screenshot: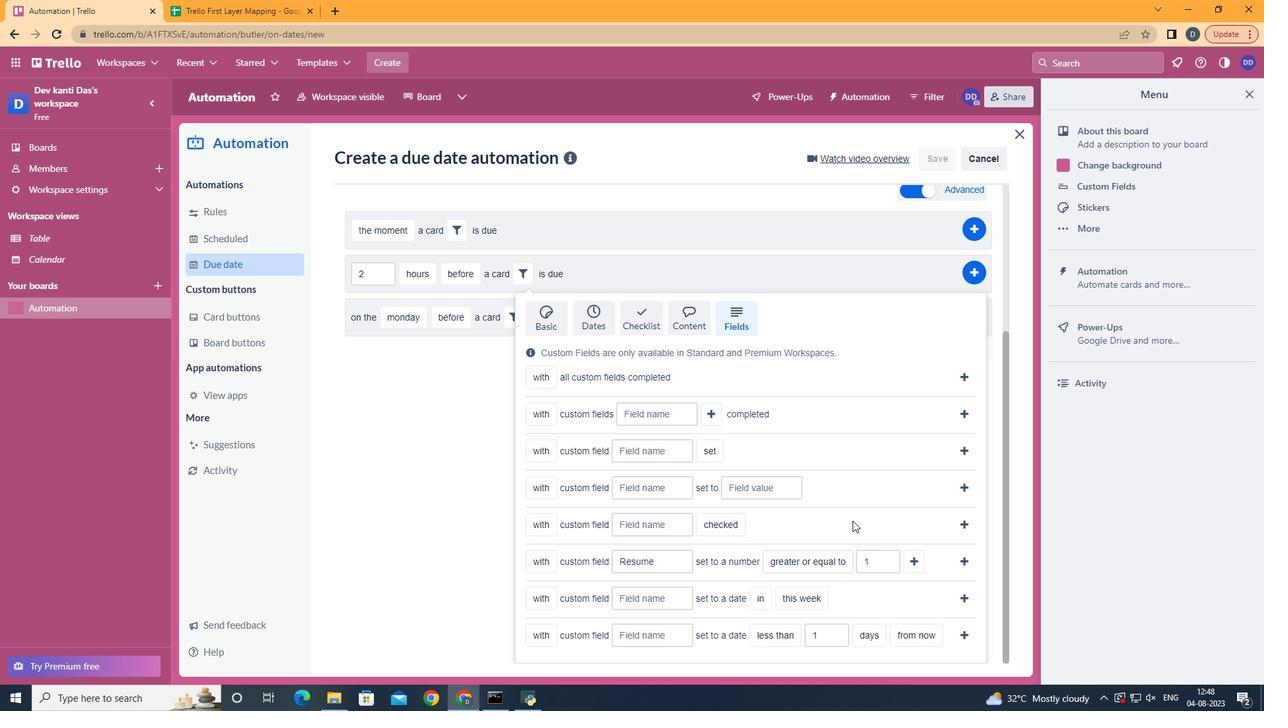 
Action: Mouse moved to (898, 560)
Screenshot: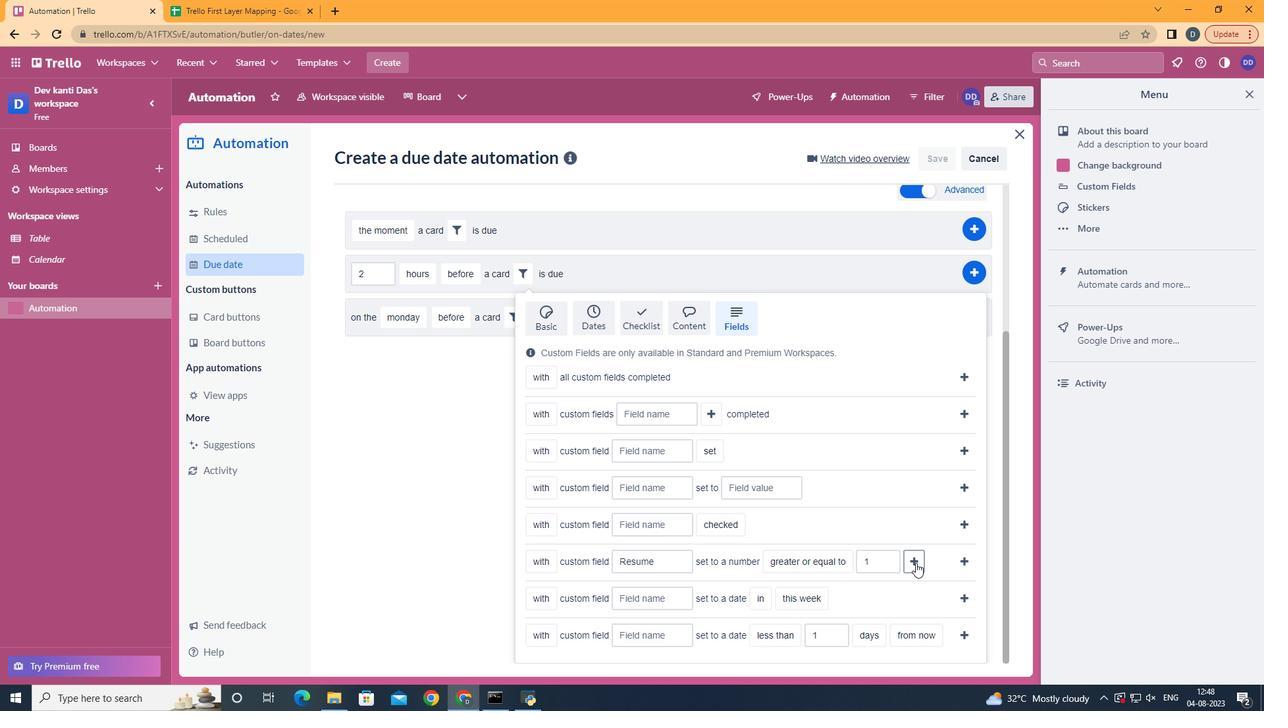 
Action: Mouse pressed left at (898, 560)
Screenshot: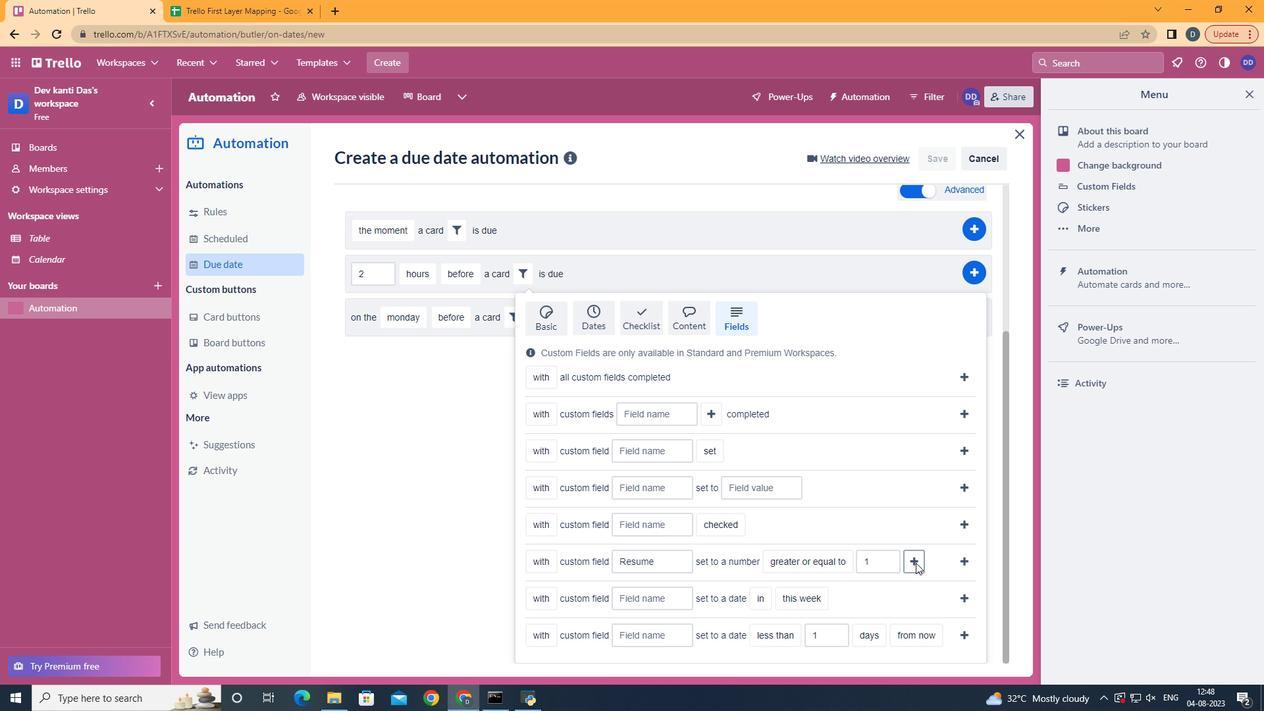 
Action: Mouse moved to (913, 560)
Screenshot: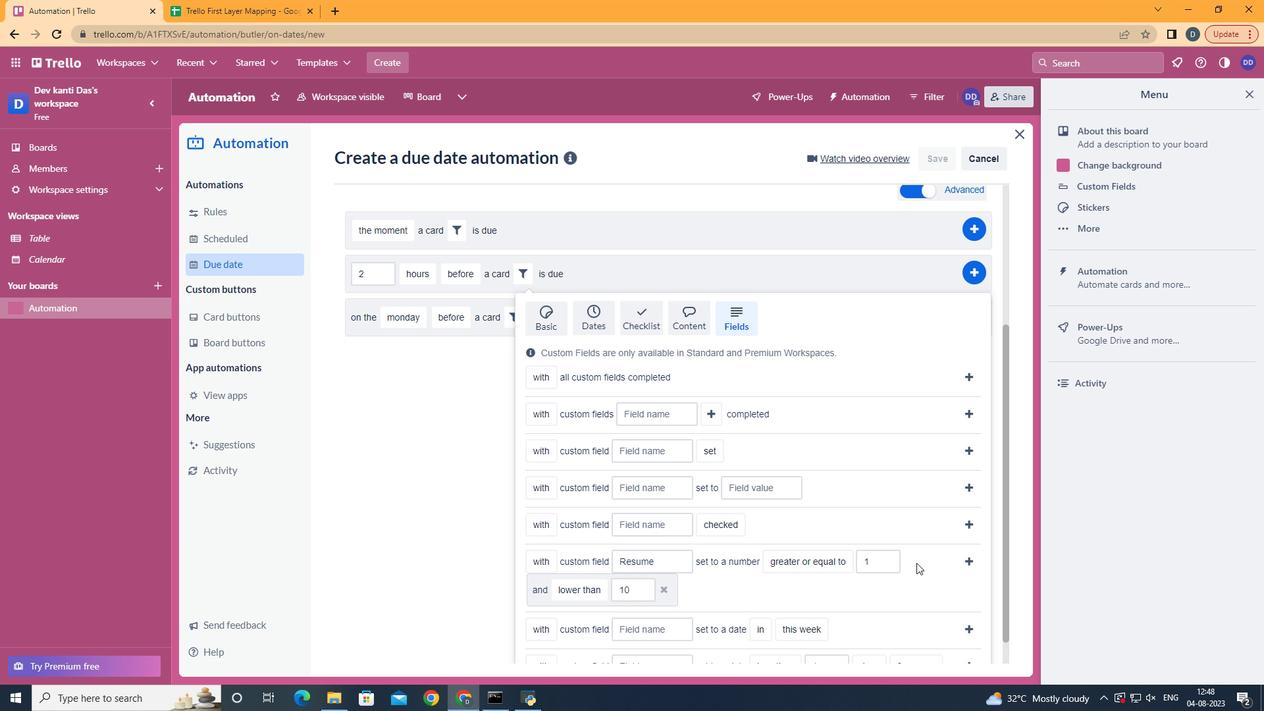 
Action: Mouse pressed left at (913, 560)
Screenshot: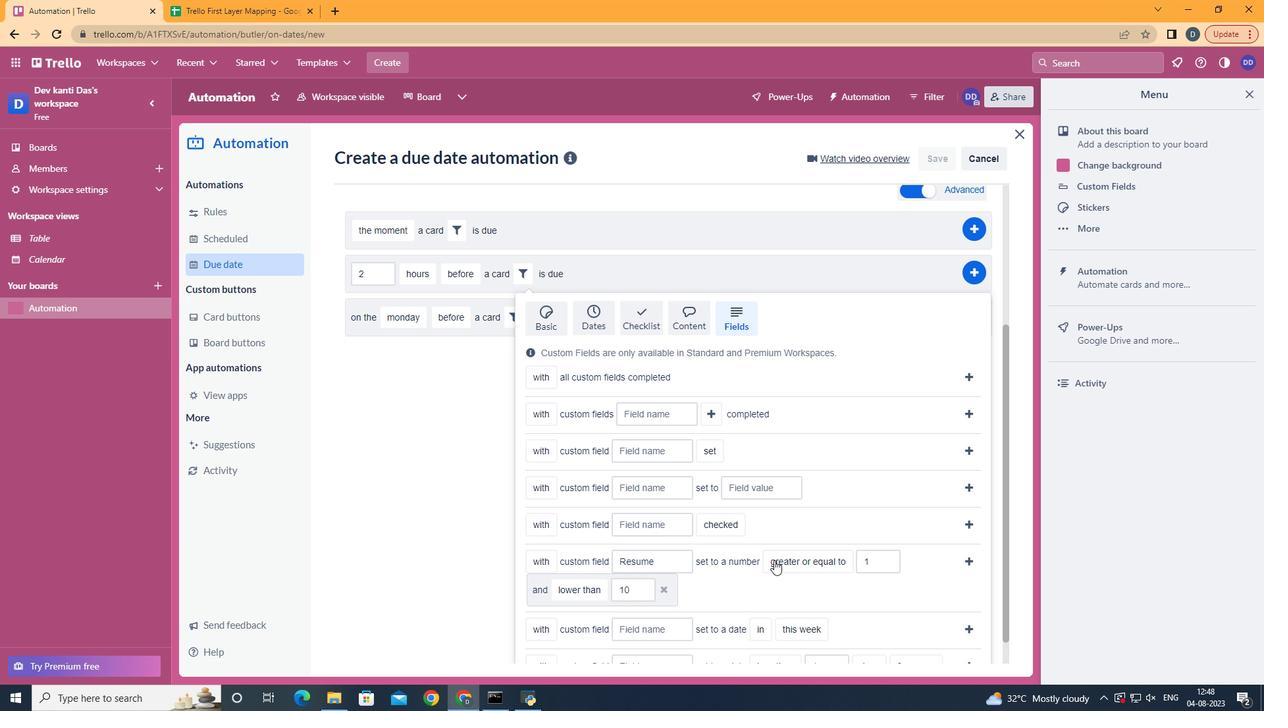 
Action: Mouse moved to (602, 486)
Screenshot: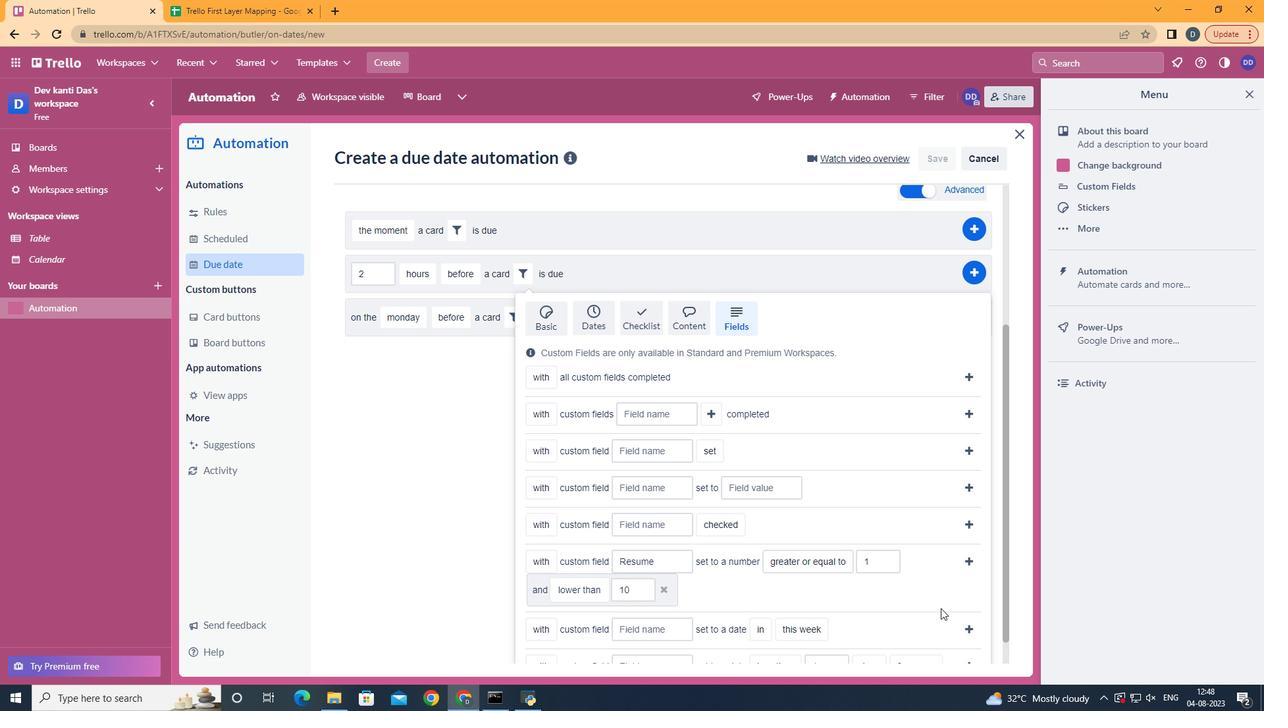 
Action: Mouse pressed left at (602, 486)
Screenshot: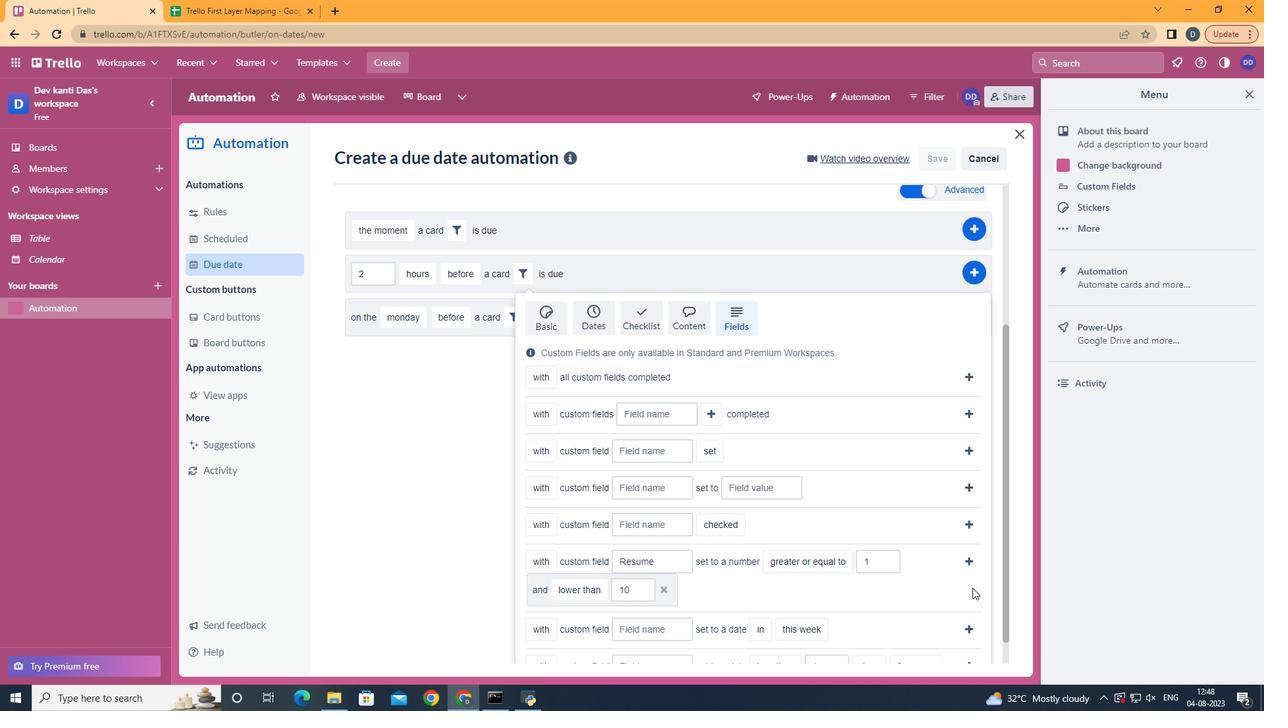
Action: Mouse moved to (966, 561)
Screenshot: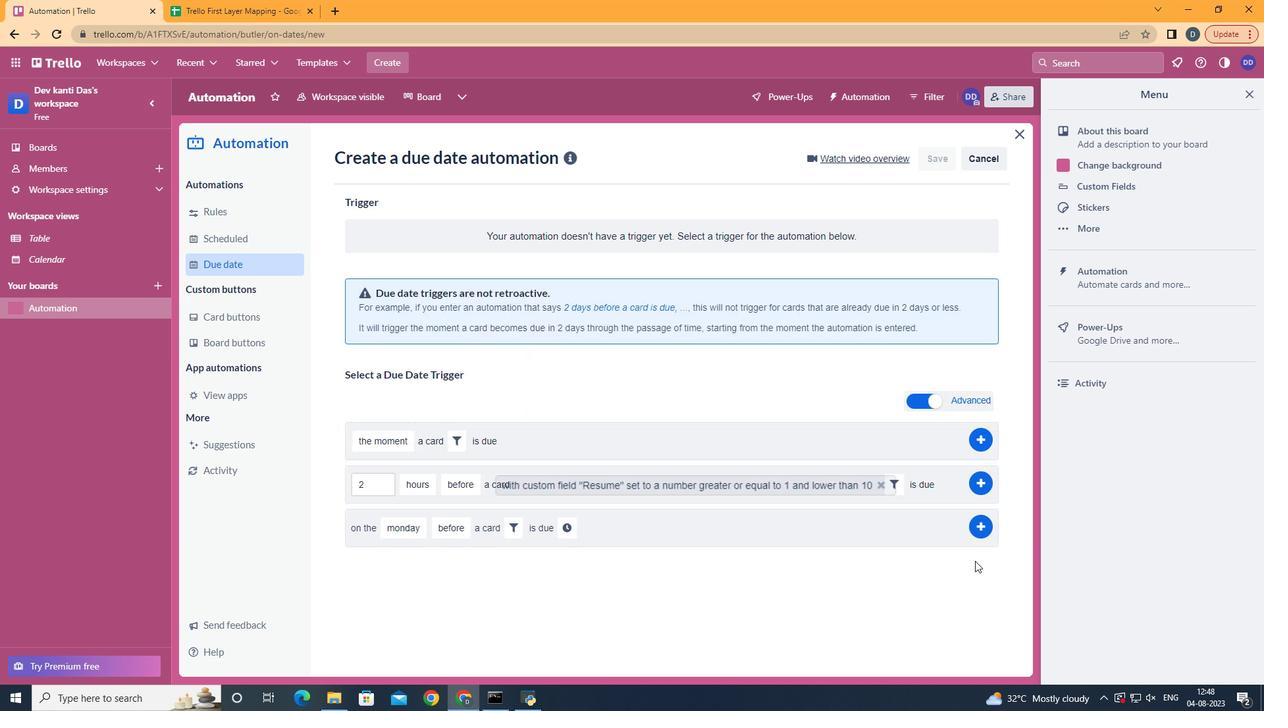 
Action: Mouse pressed left at (966, 561)
Screenshot: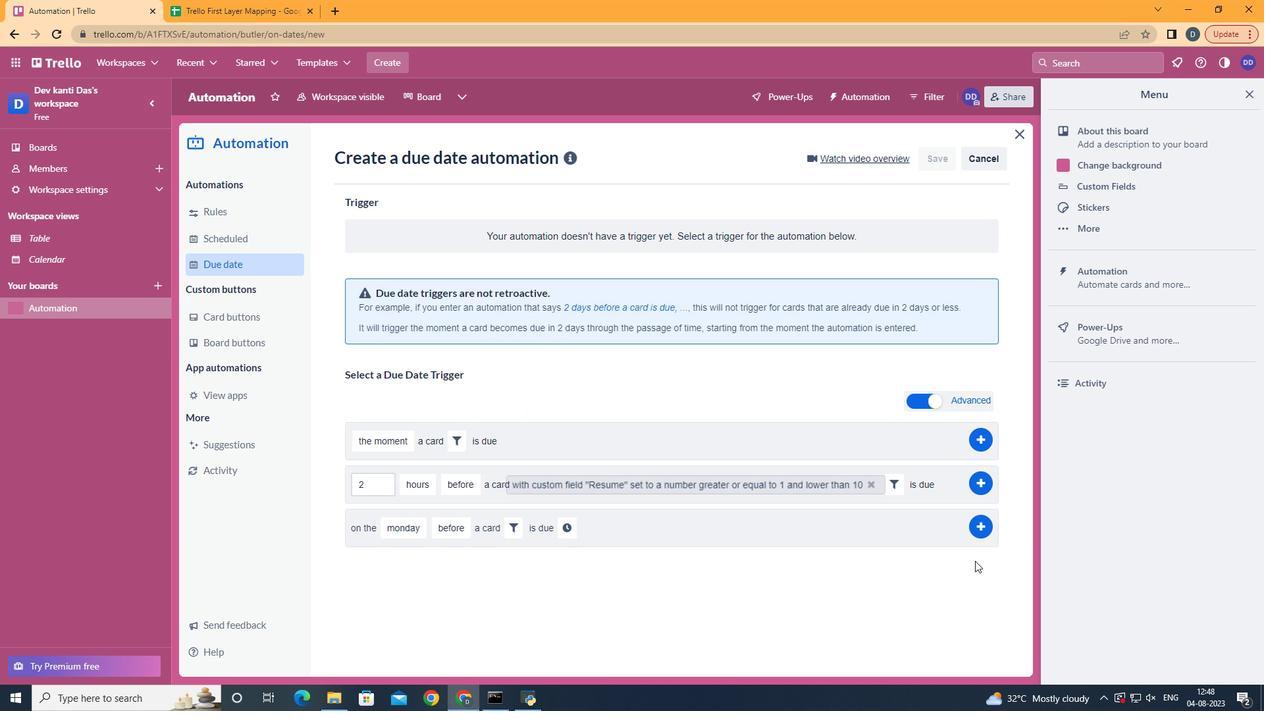 
Action: Mouse moved to (970, 486)
Screenshot: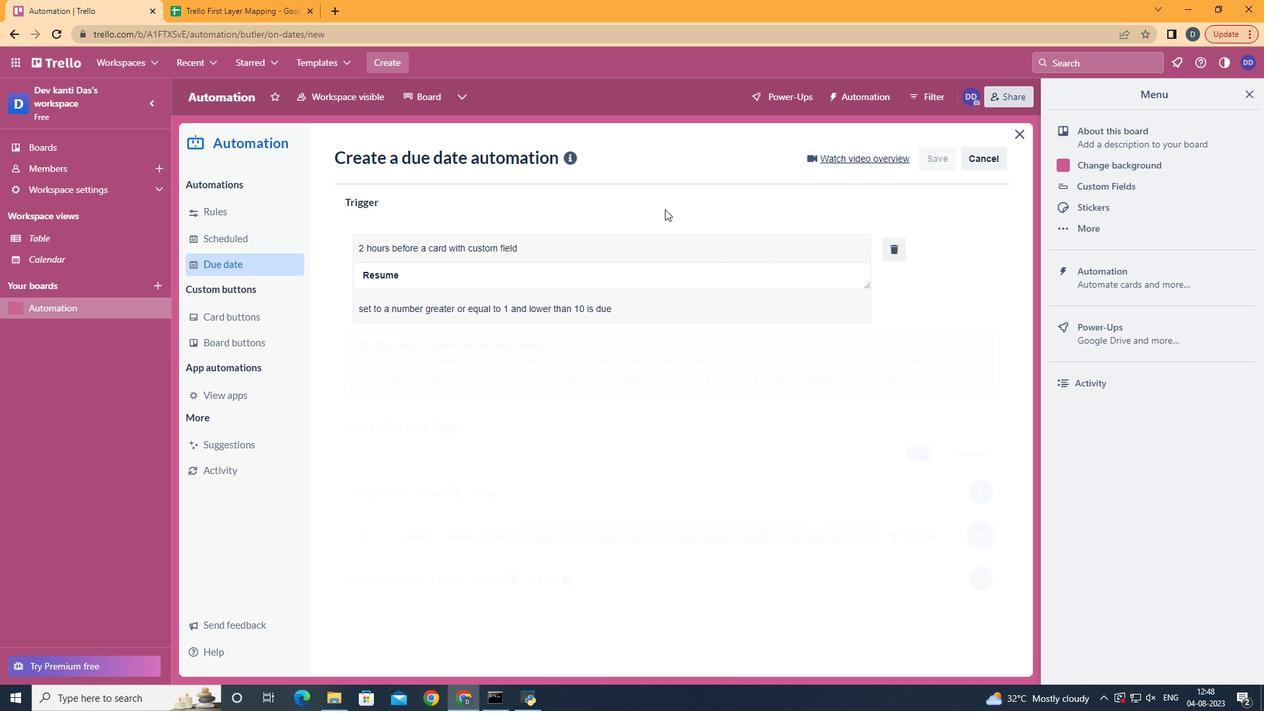 
Action: Mouse pressed left at (970, 486)
Screenshot: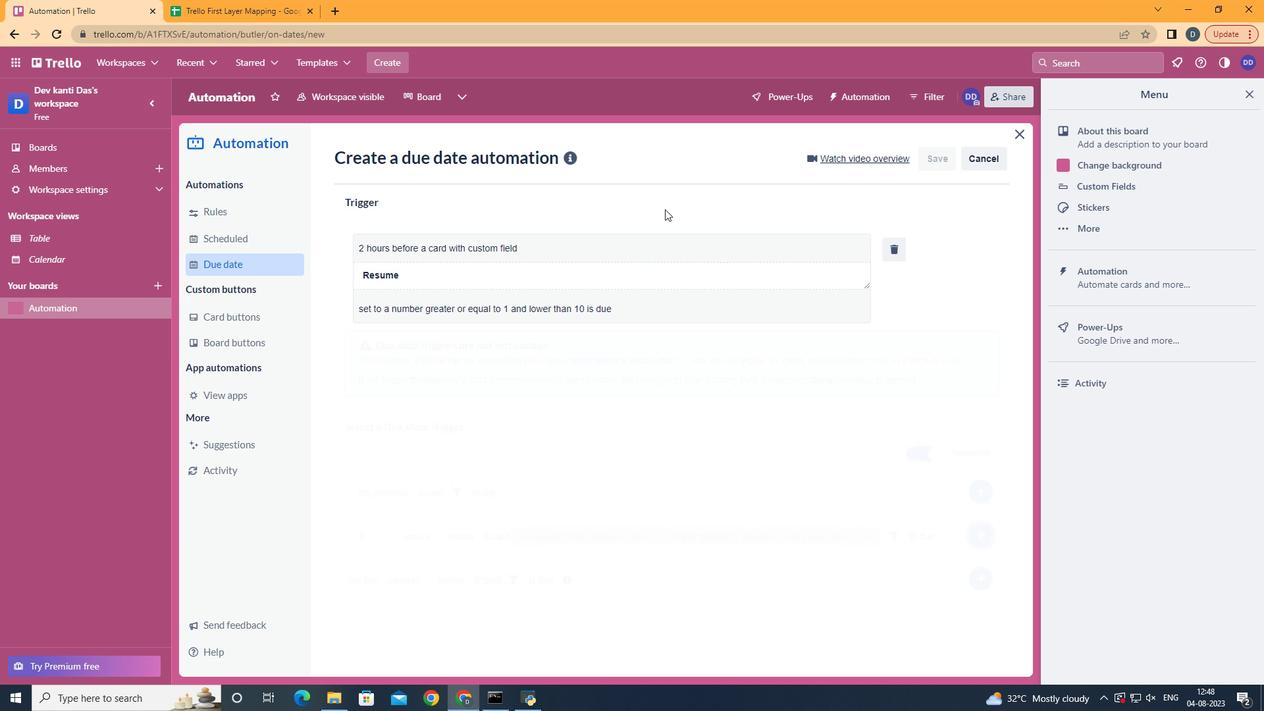 
Action: Mouse moved to (590, 282)
Screenshot: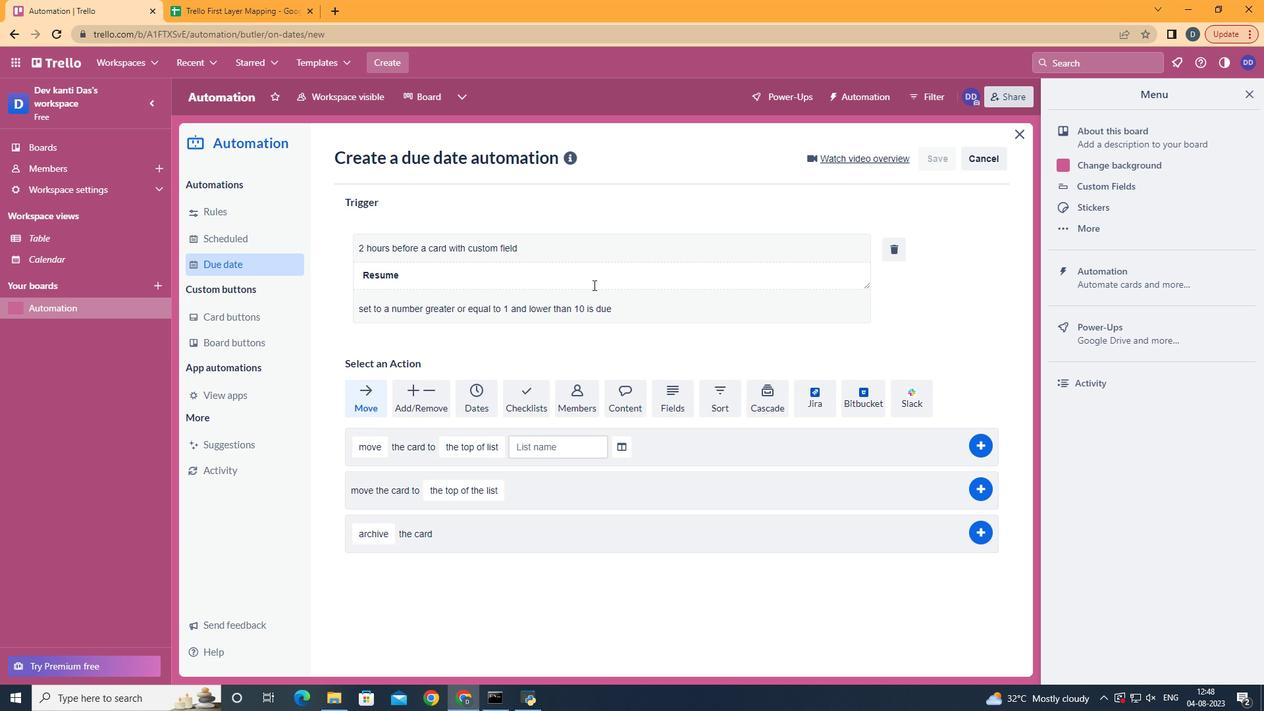 
